 Task: For heading Arial black with underline.  font size for heading18,  'Change the font style of data to'Calibri.  and font size to 9,  Change the alignment of both headline & data to Align center.  In the sheet  Budget Spreadsheet Workbookbook
Action: Mouse moved to (1070, 139)
Screenshot: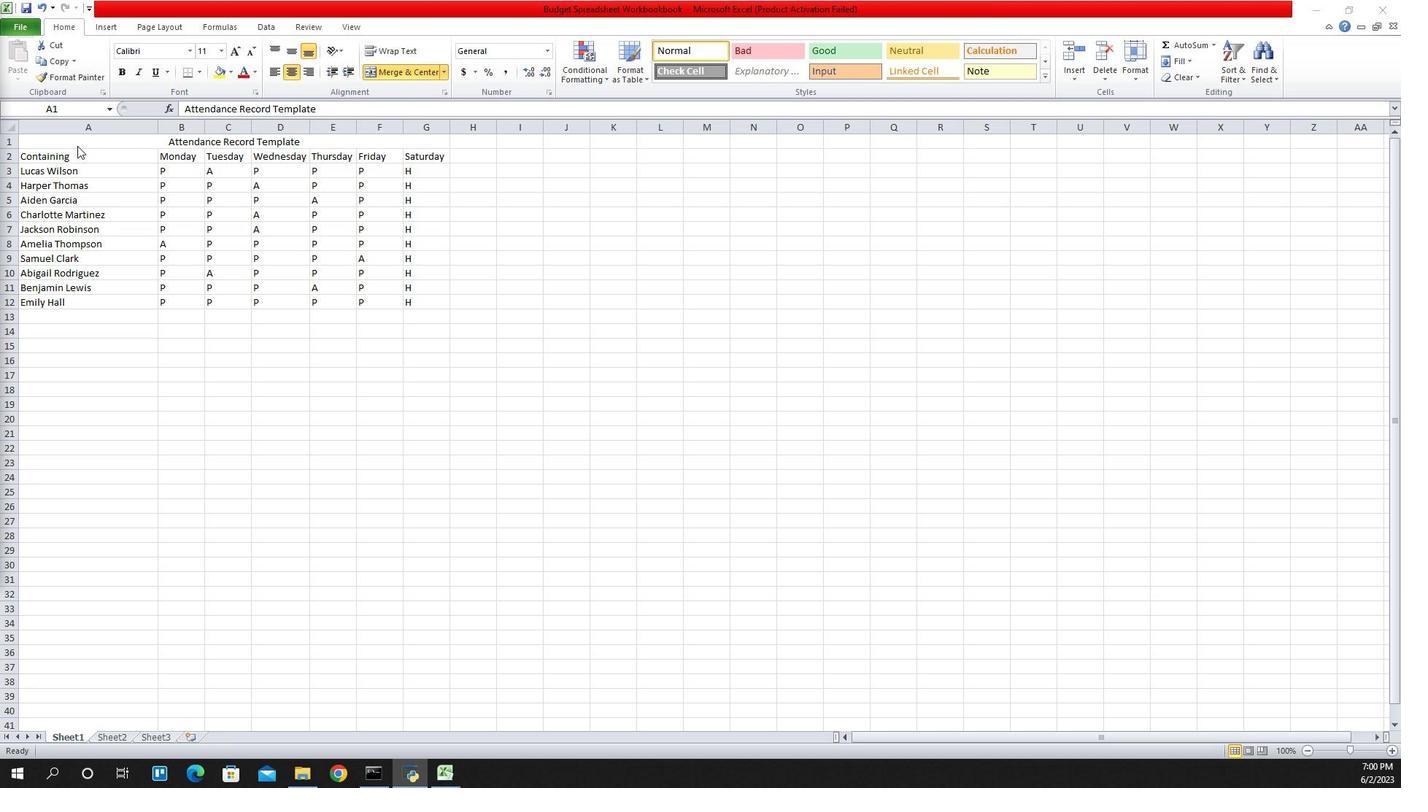 
Action: Mouse pressed left at (1070, 139)
Screenshot: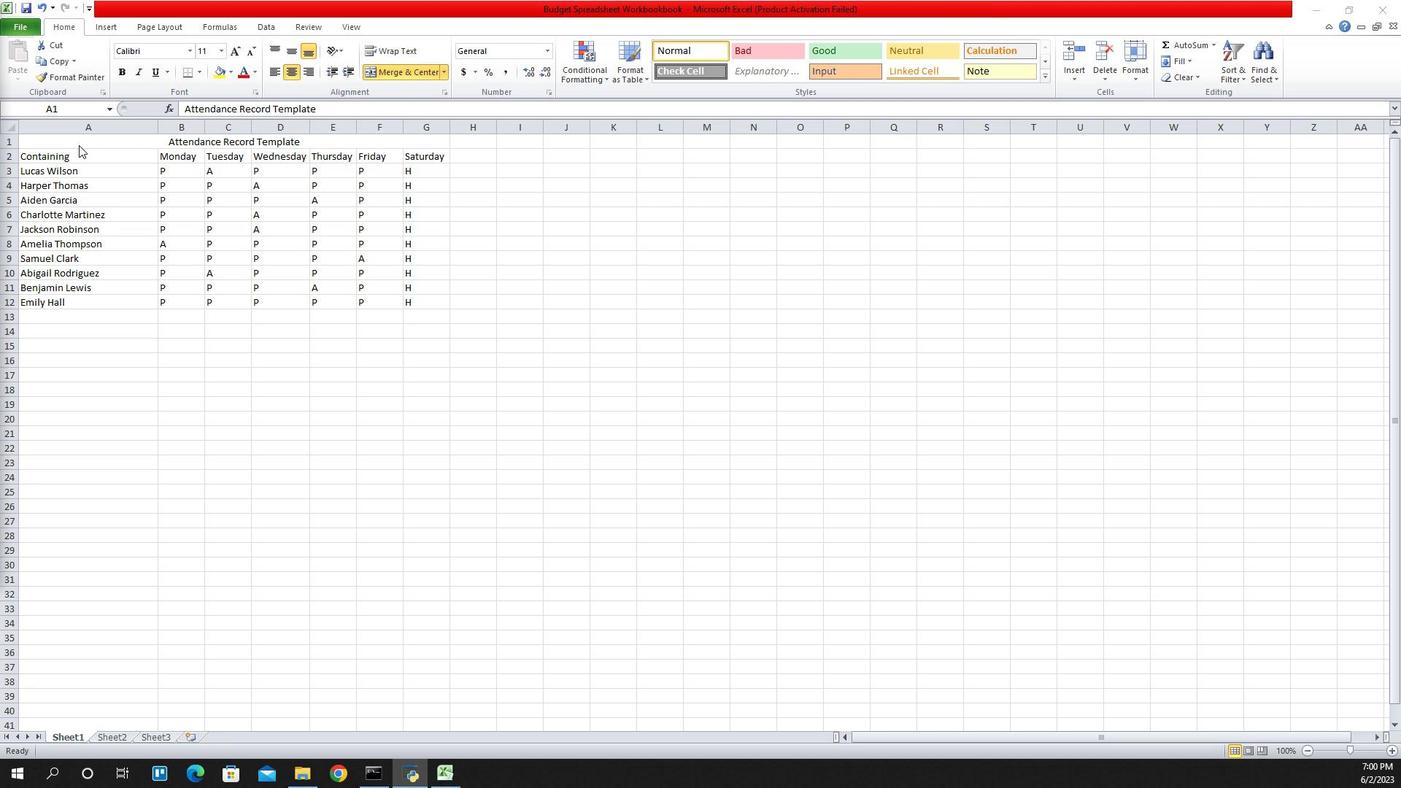 
Action: Mouse moved to (1182, 46)
Screenshot: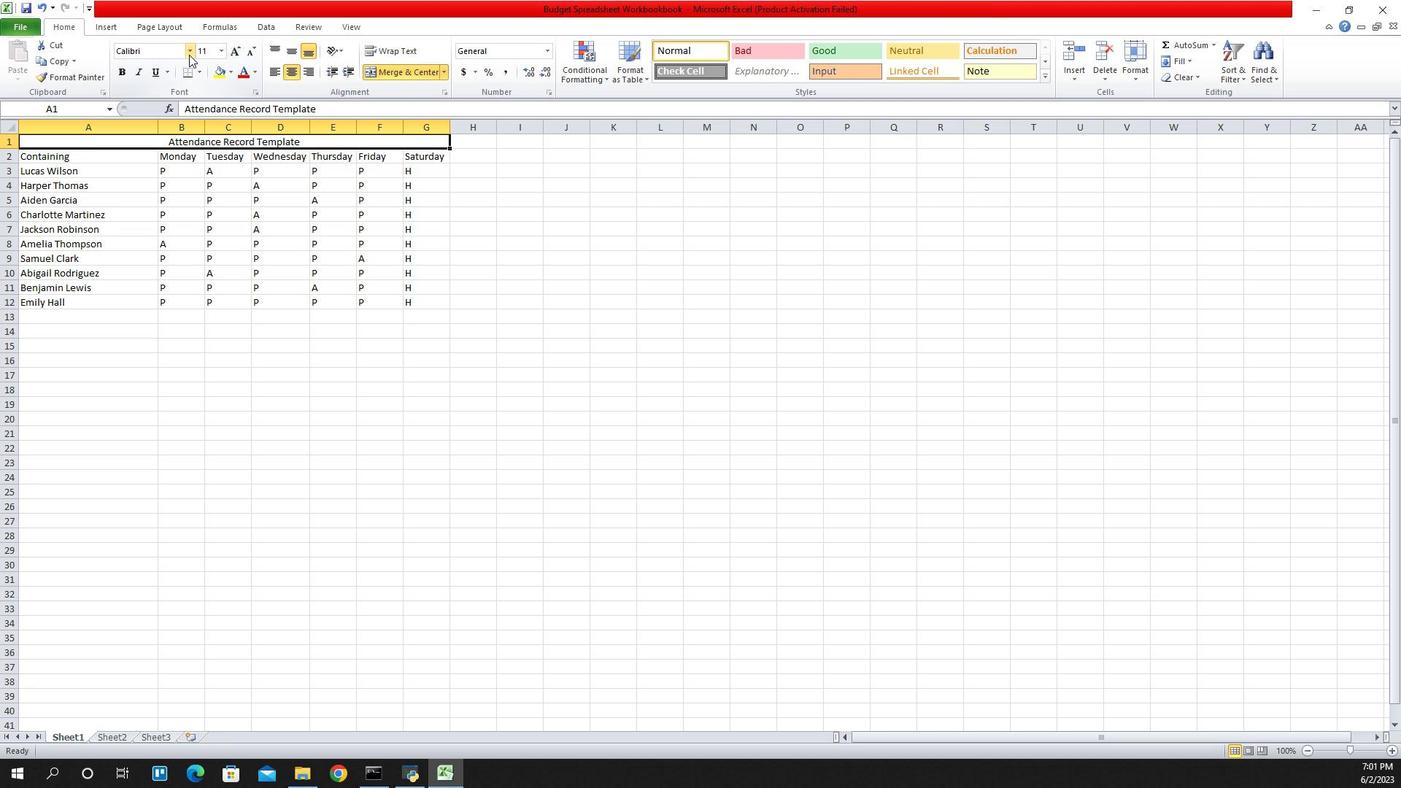 
Action: Mouse pressed left at (1182, 46)
Screenshot: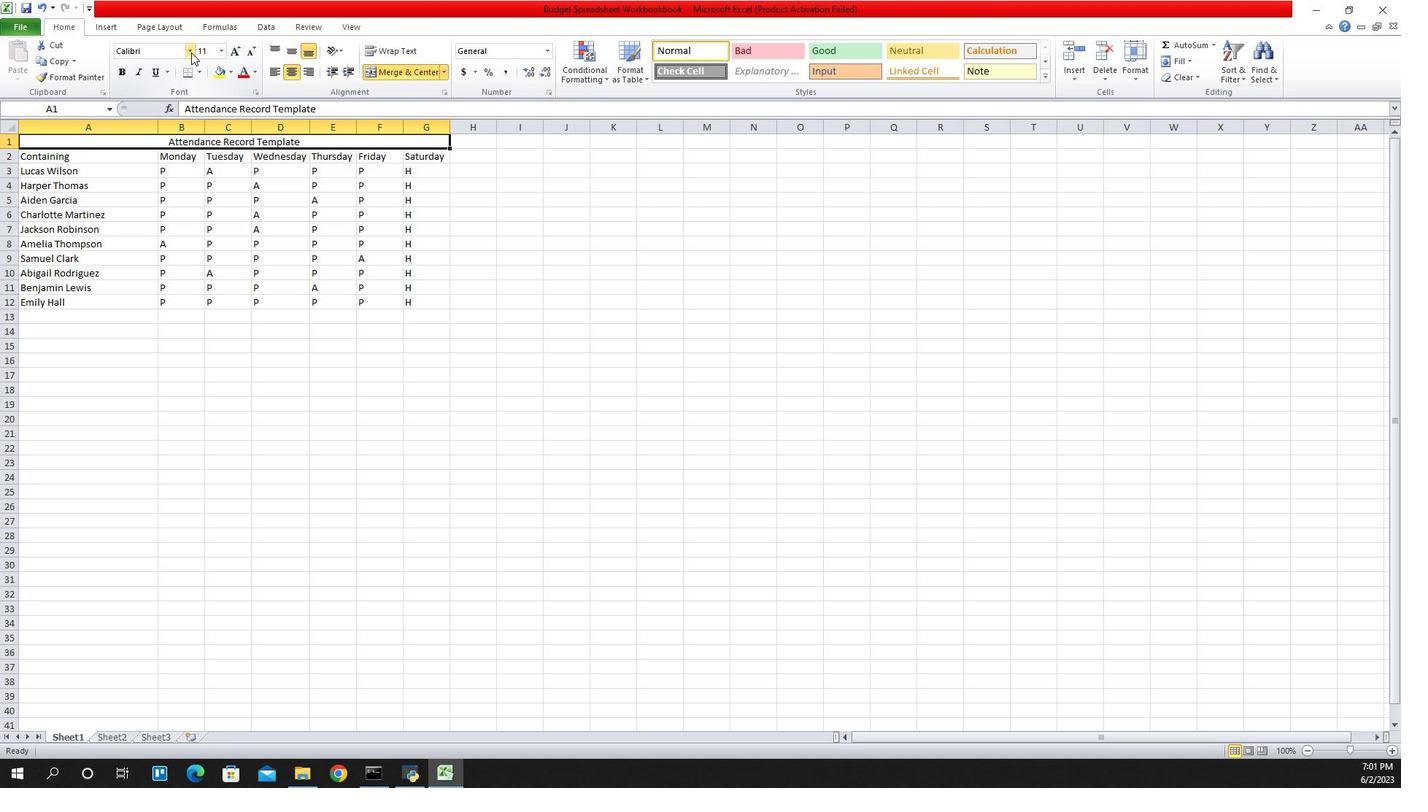 
Action: Mouse moved to (1154, 176)
Screenshot: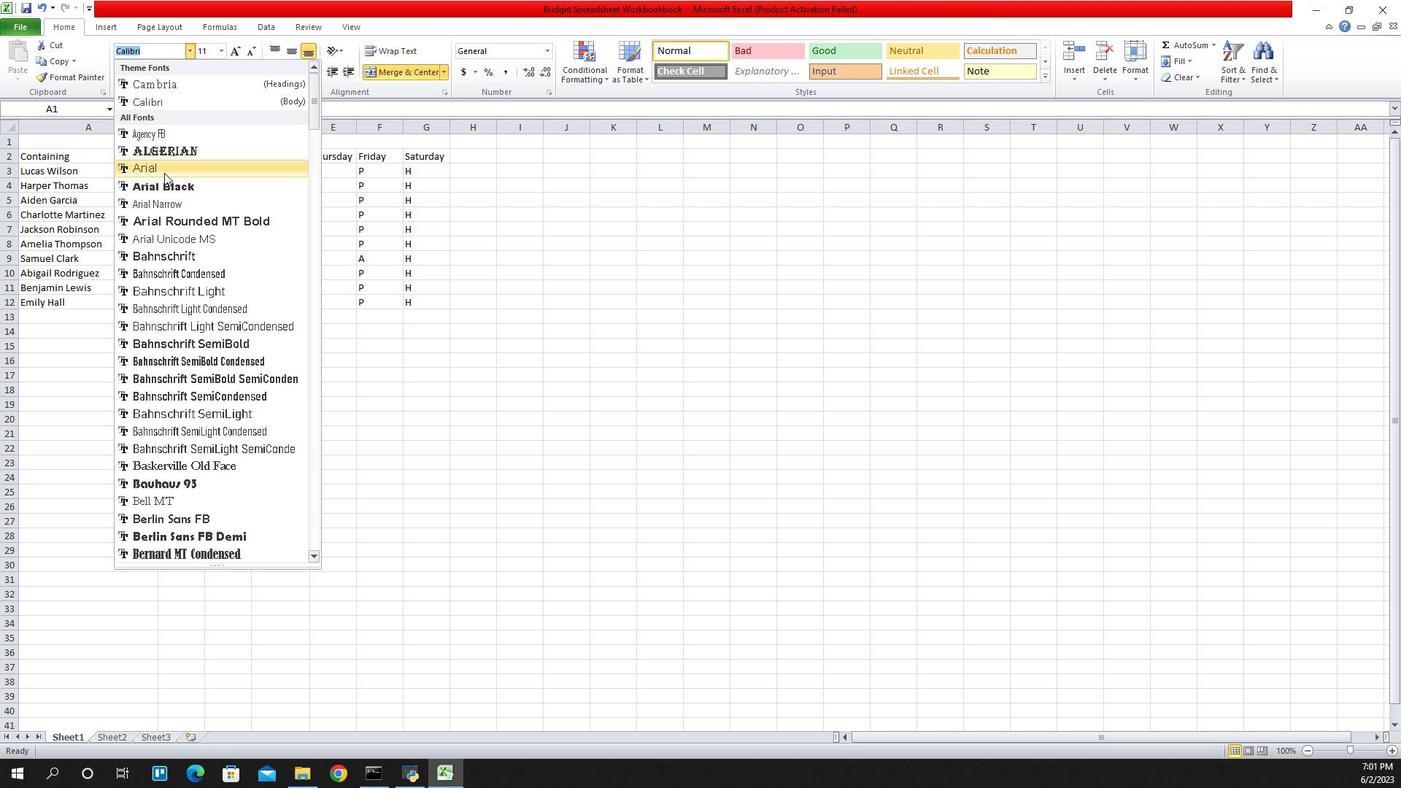 
Action: Mouse pressed left at (1154, 176)
Screenshot: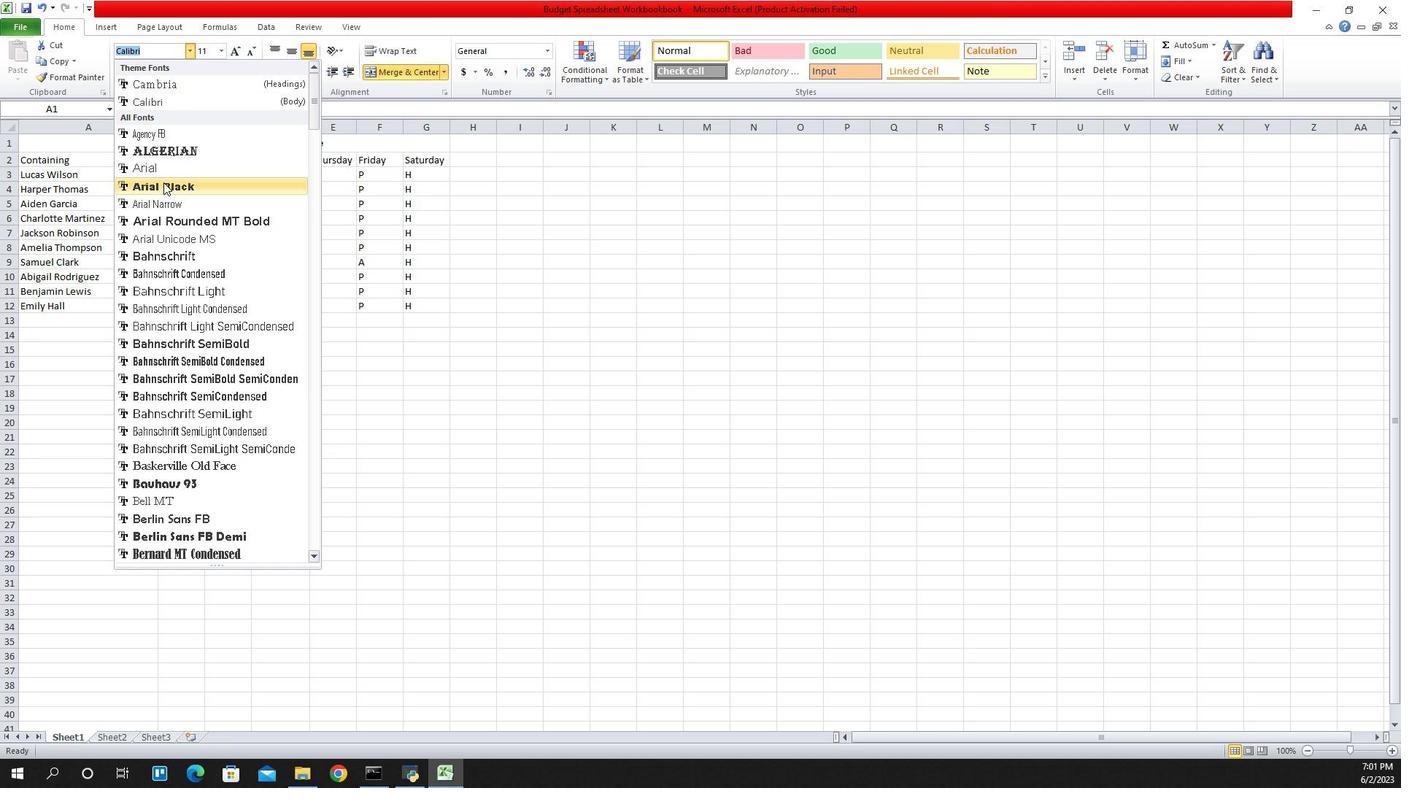 
Action: Key pressed ctrl+U
Screenshot: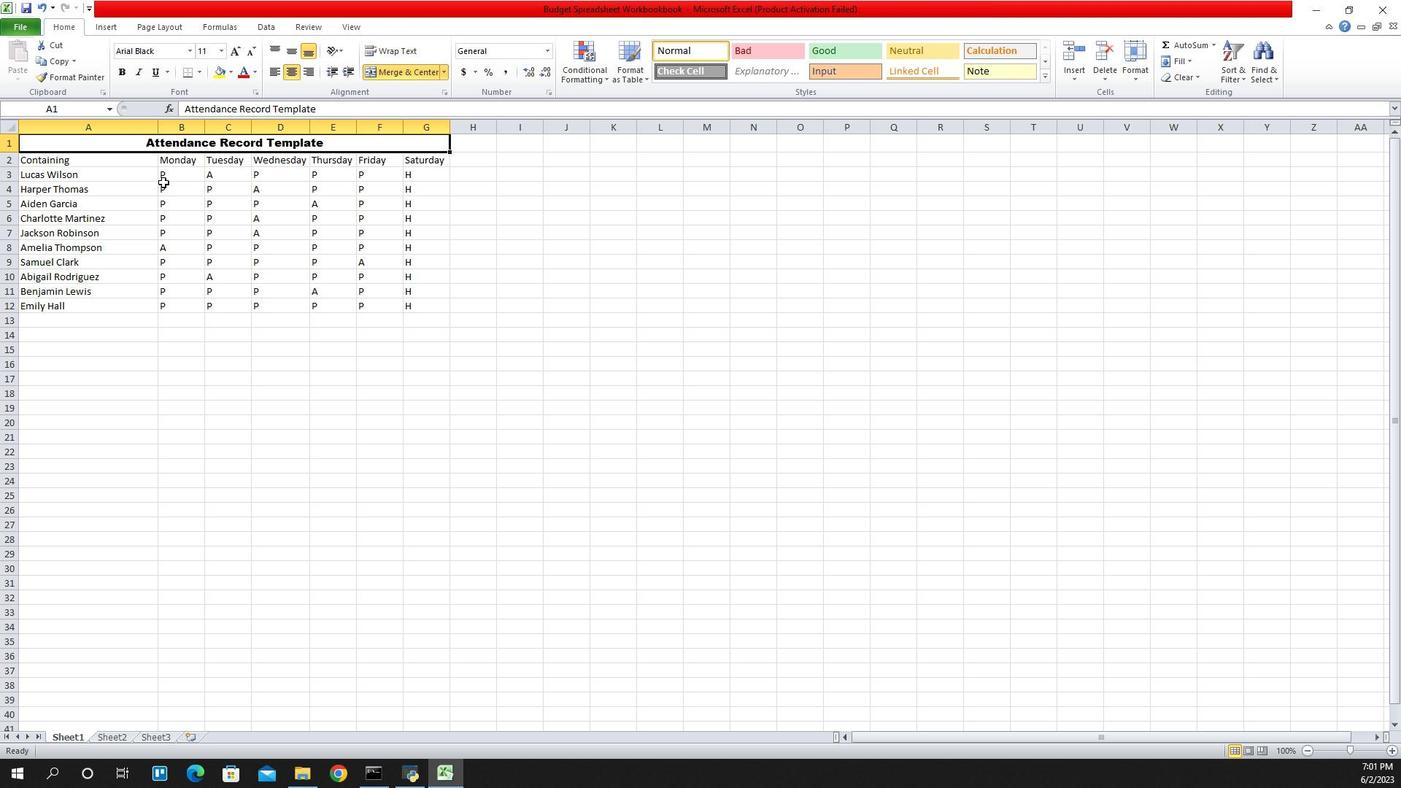 
Action: Mouse moved to (1217, 42)
Screenshot: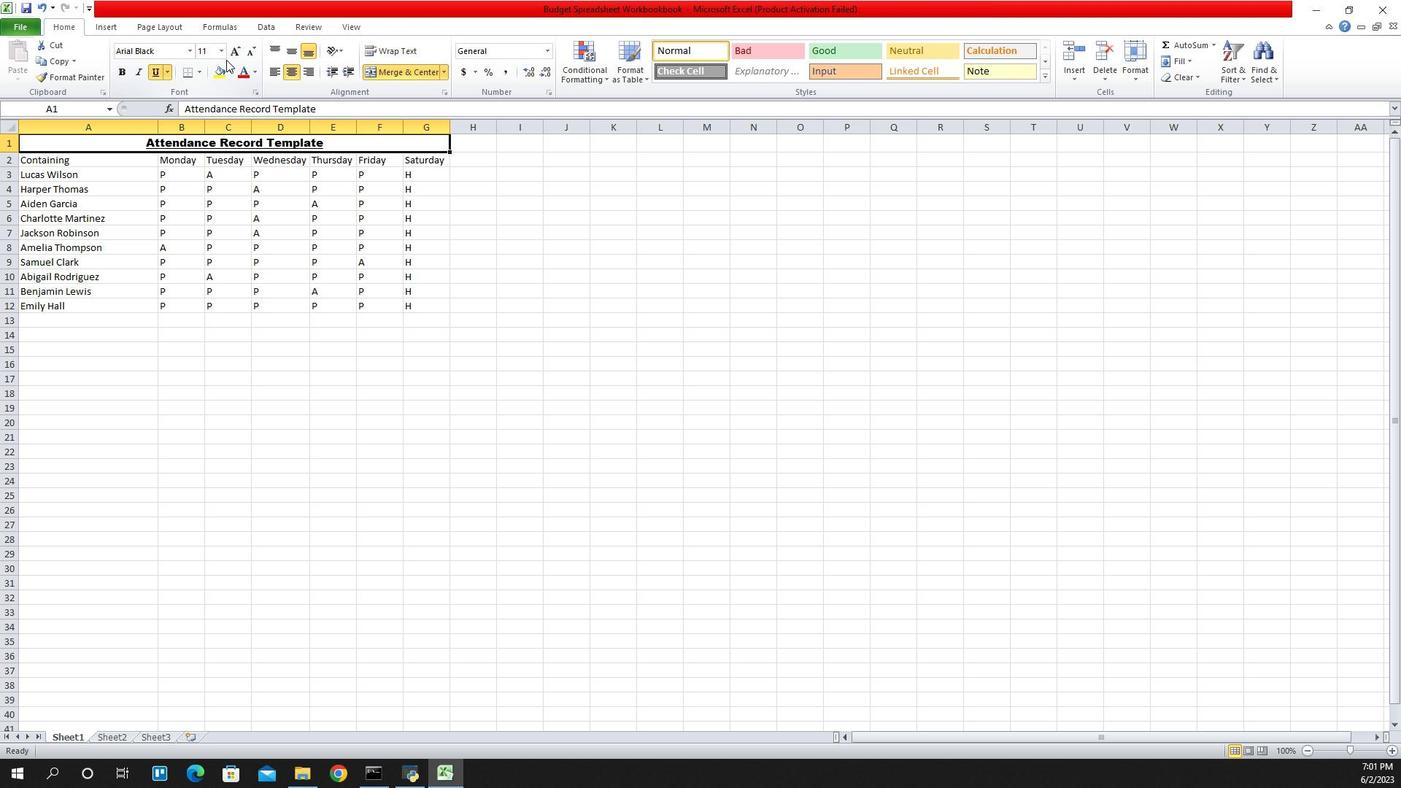 
Action: Mouse pressed left at (1217, 42)
Screenshot: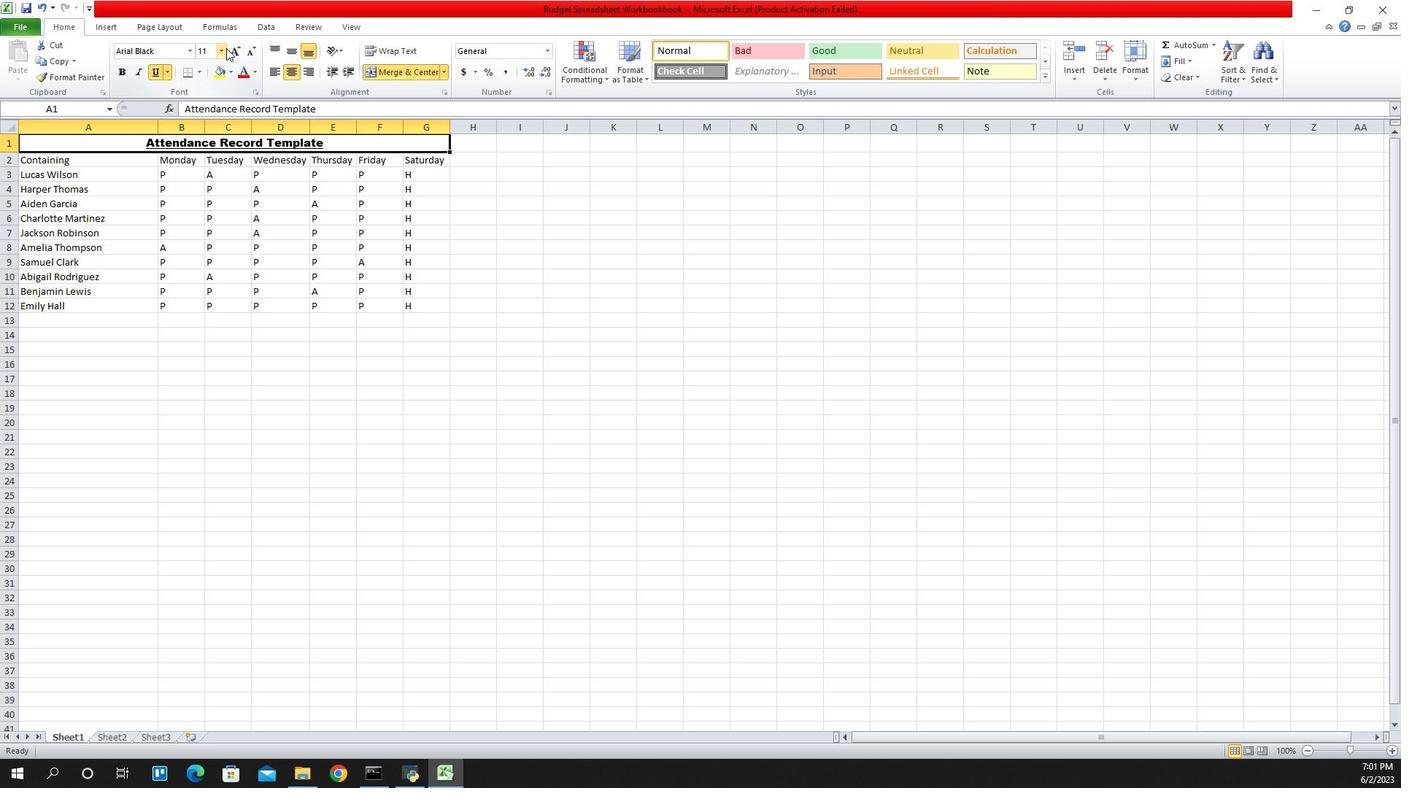 
Action: Mouse moved to (1197, 146)
Screenshot: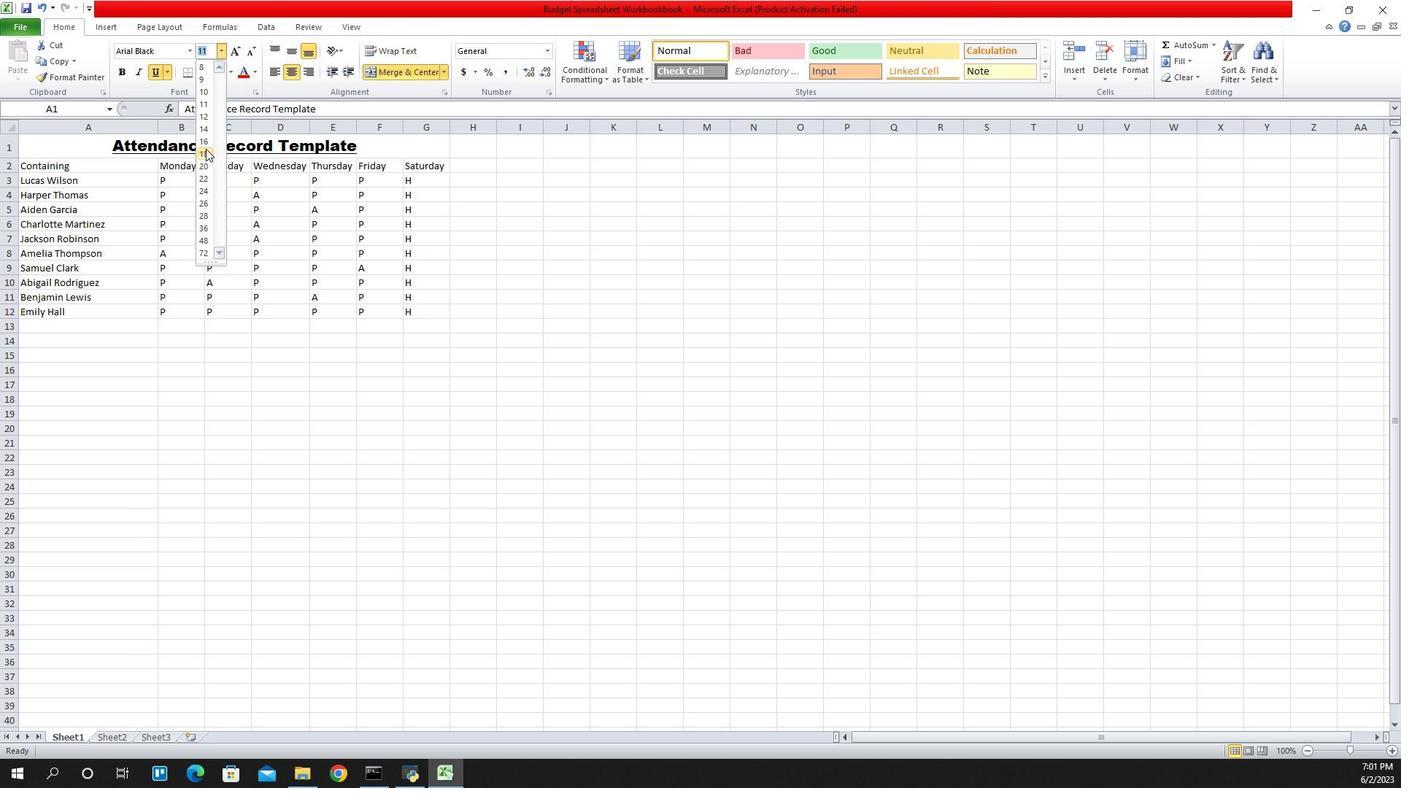 
Action: Mouse pressed left at (1197, 146)
Screenshot: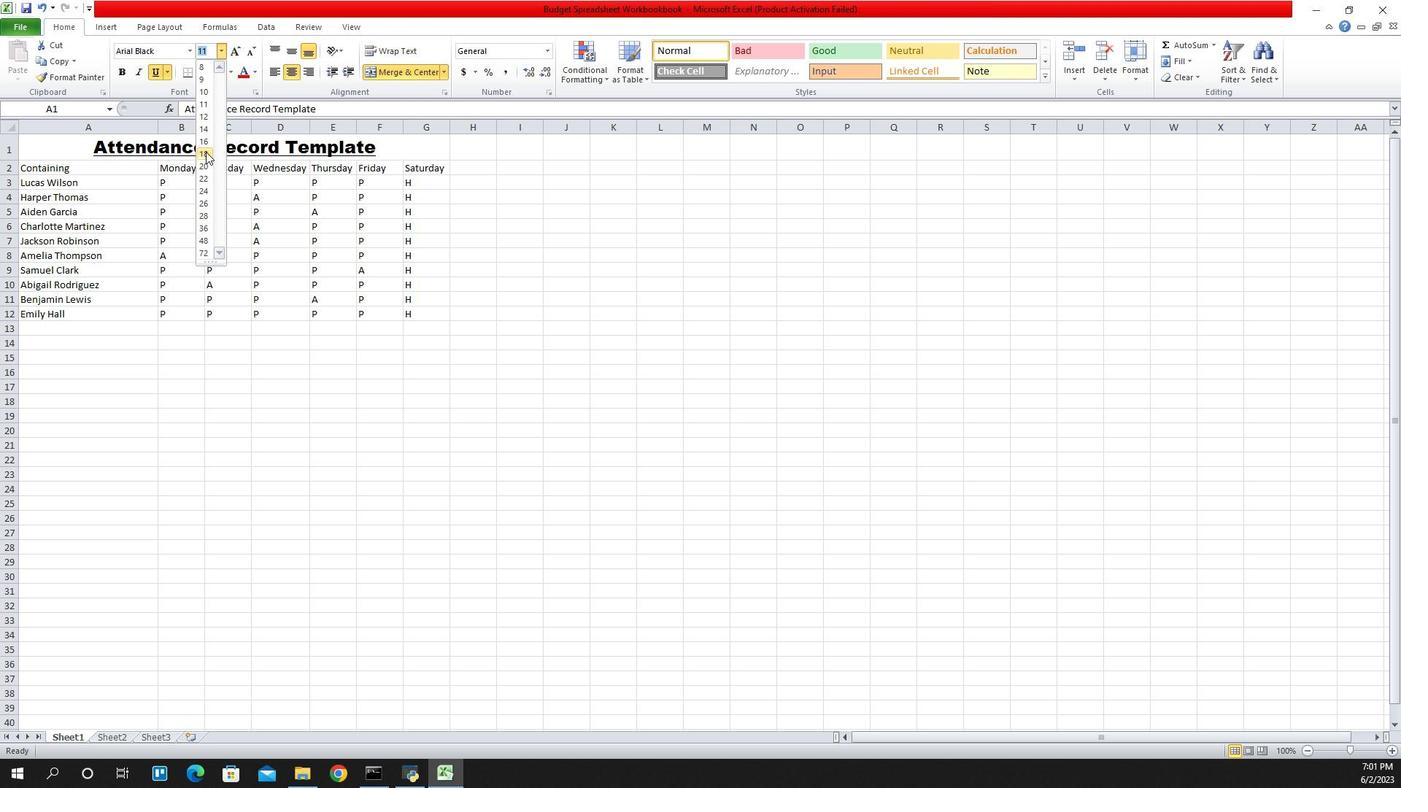 
Action: Mouse moved to (1045, 162)
Screenshot: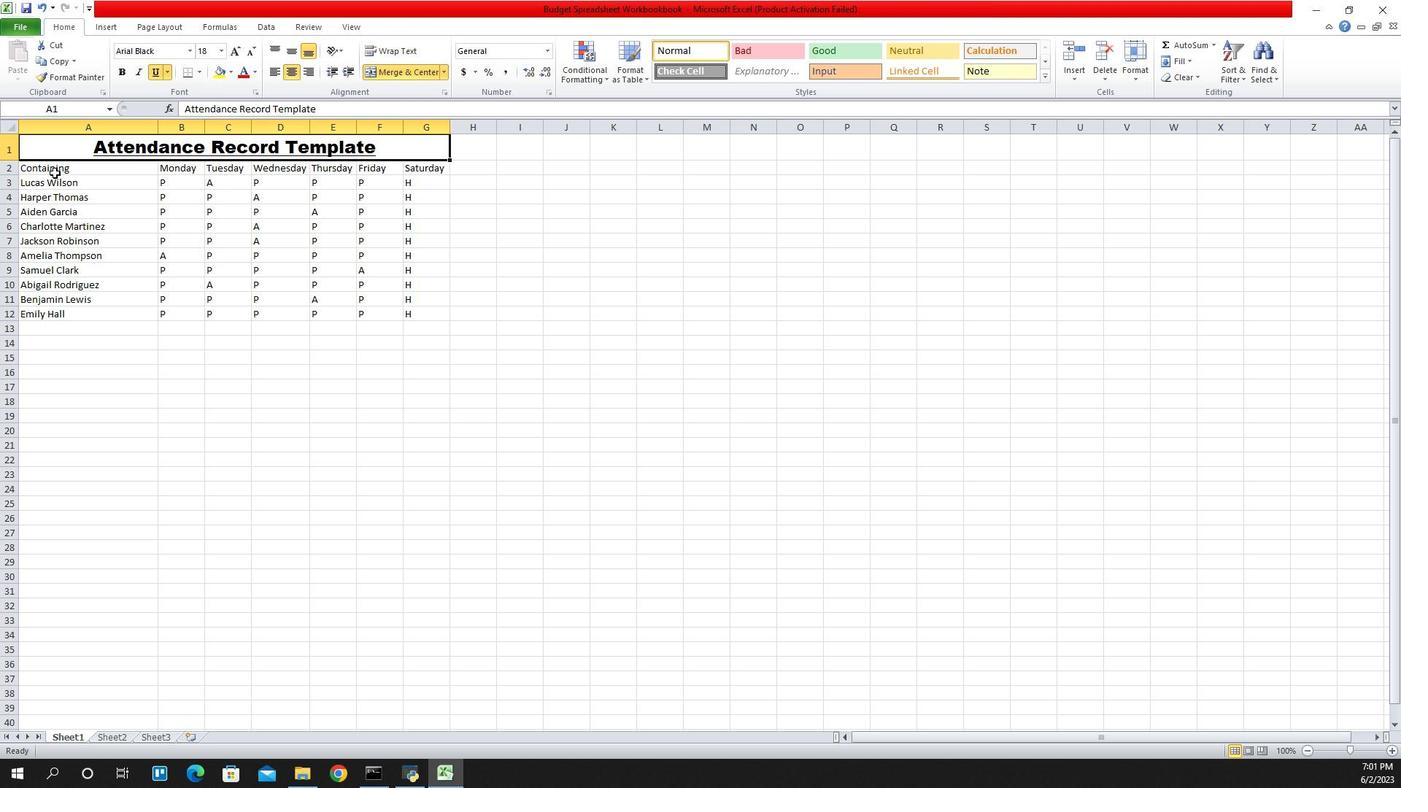 
Action: Mouse pressed left at (1045, 162)
Screenshot: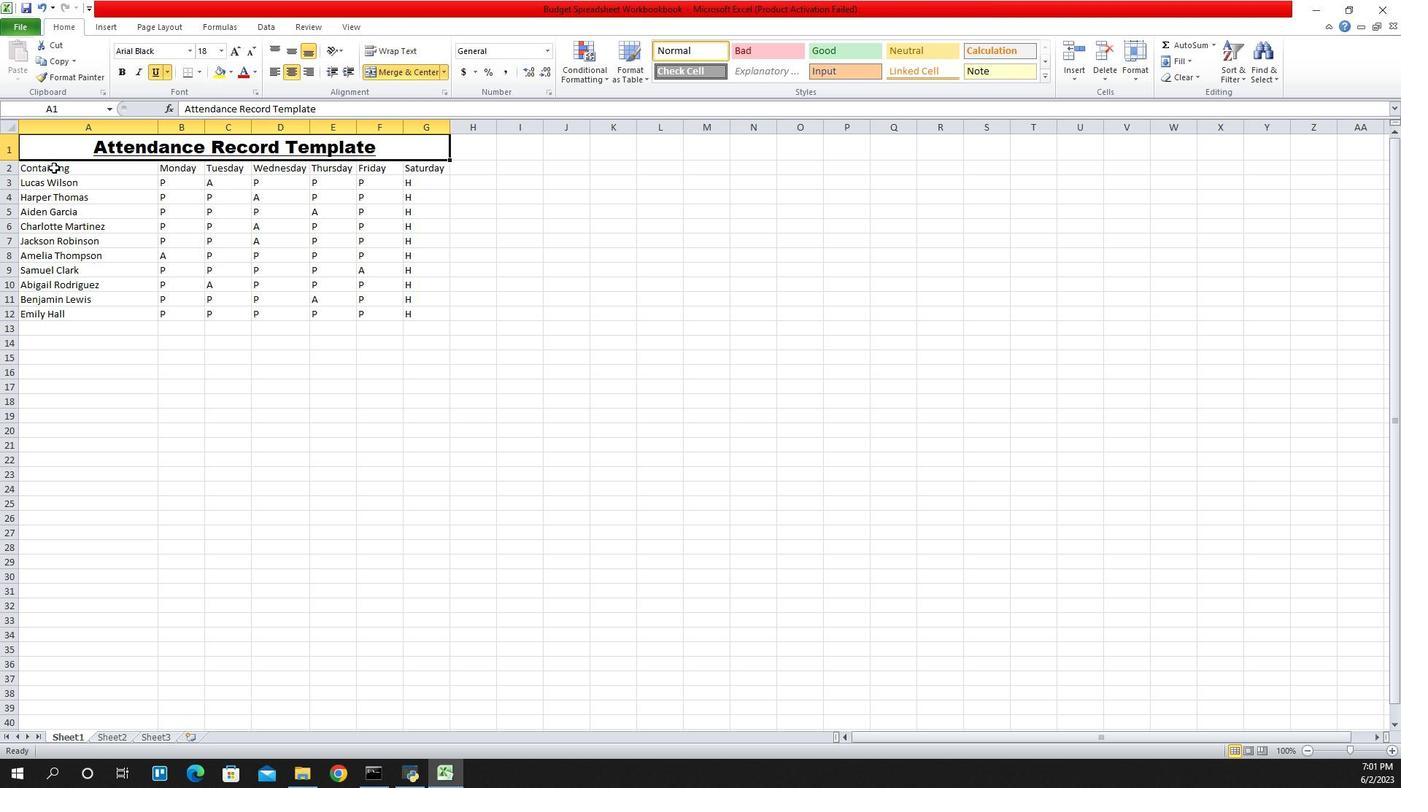 
Action: Mouse moved to (1158, 300)
Screenshot: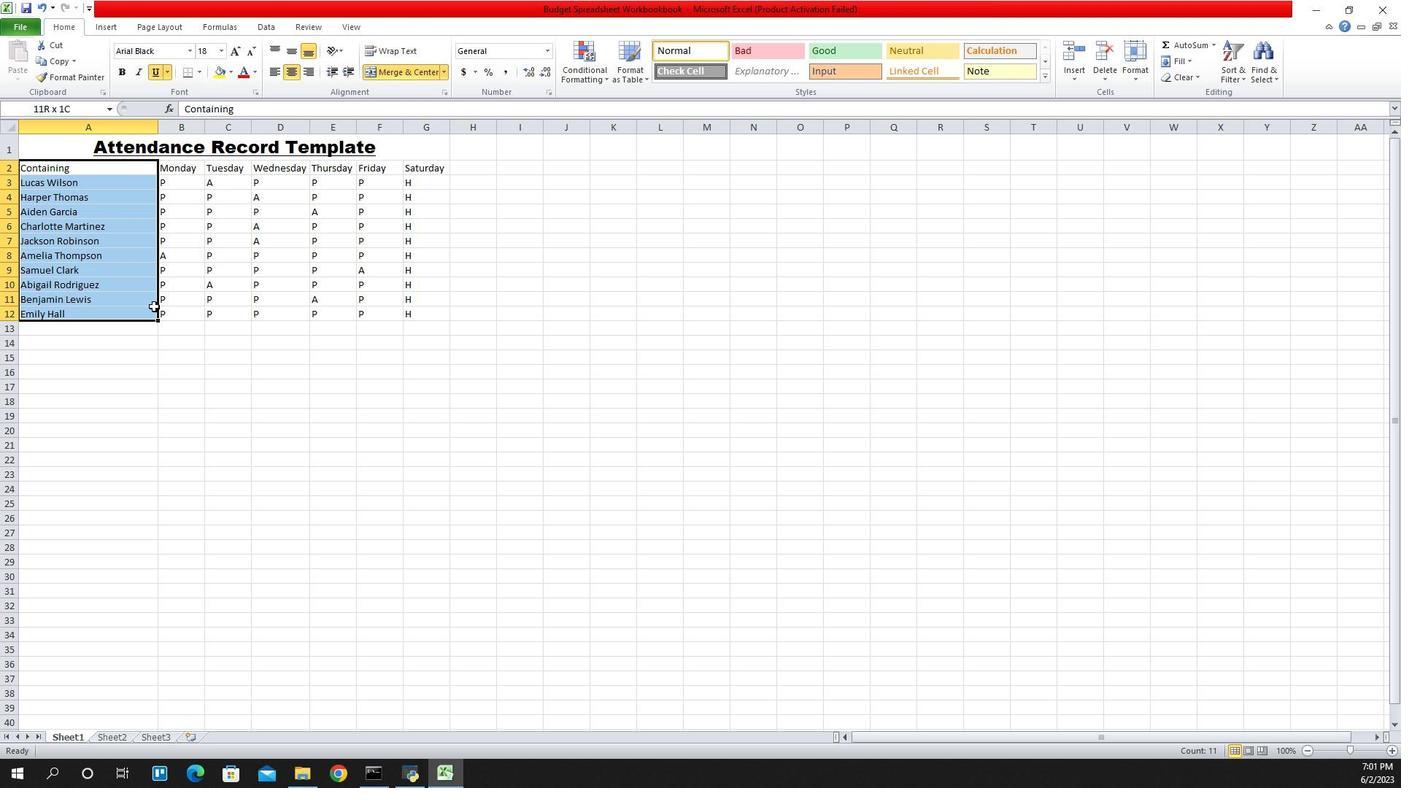 
Action: Mouse pressed left at (1158, 300)
Screenshot: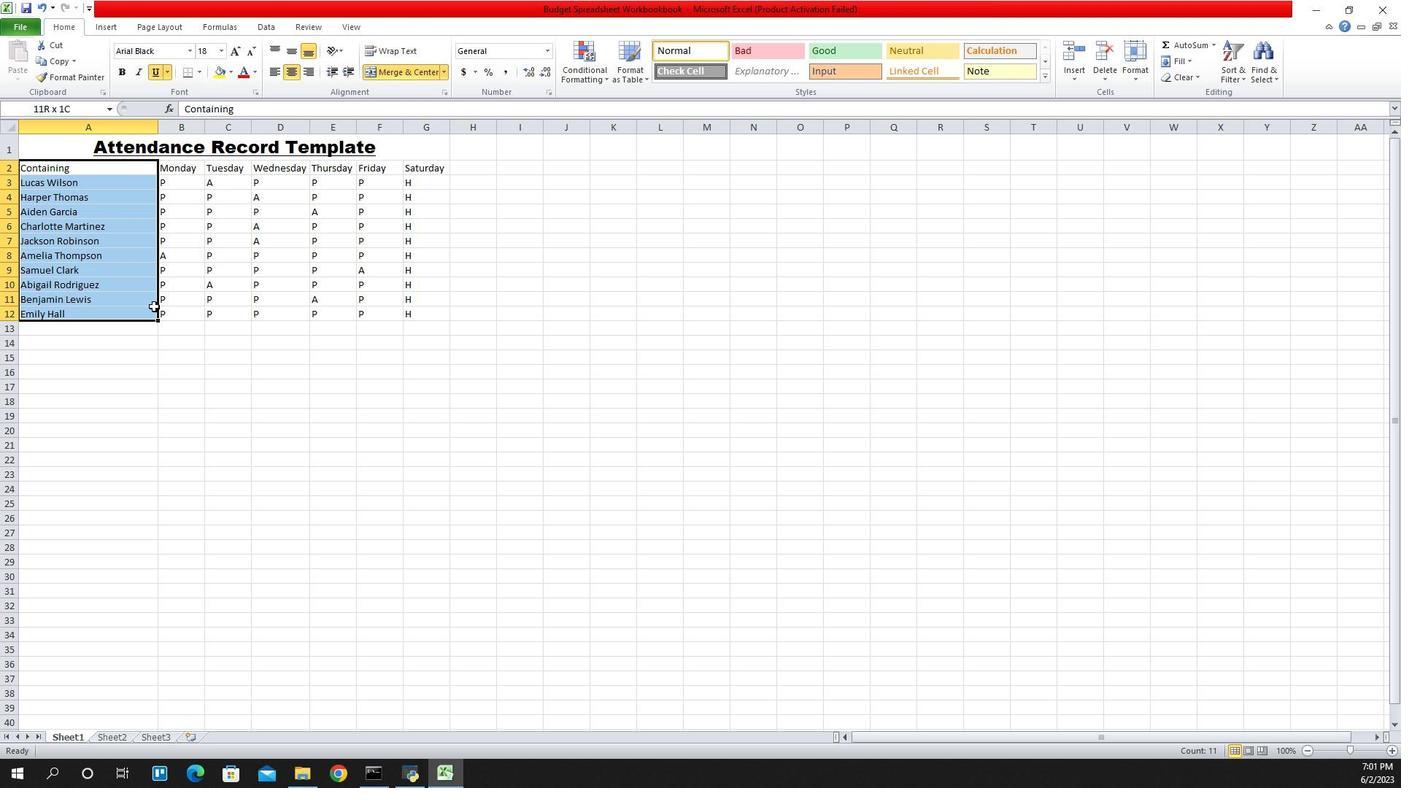 
Action: Mouse moved to (1246, 308)
Screenshot: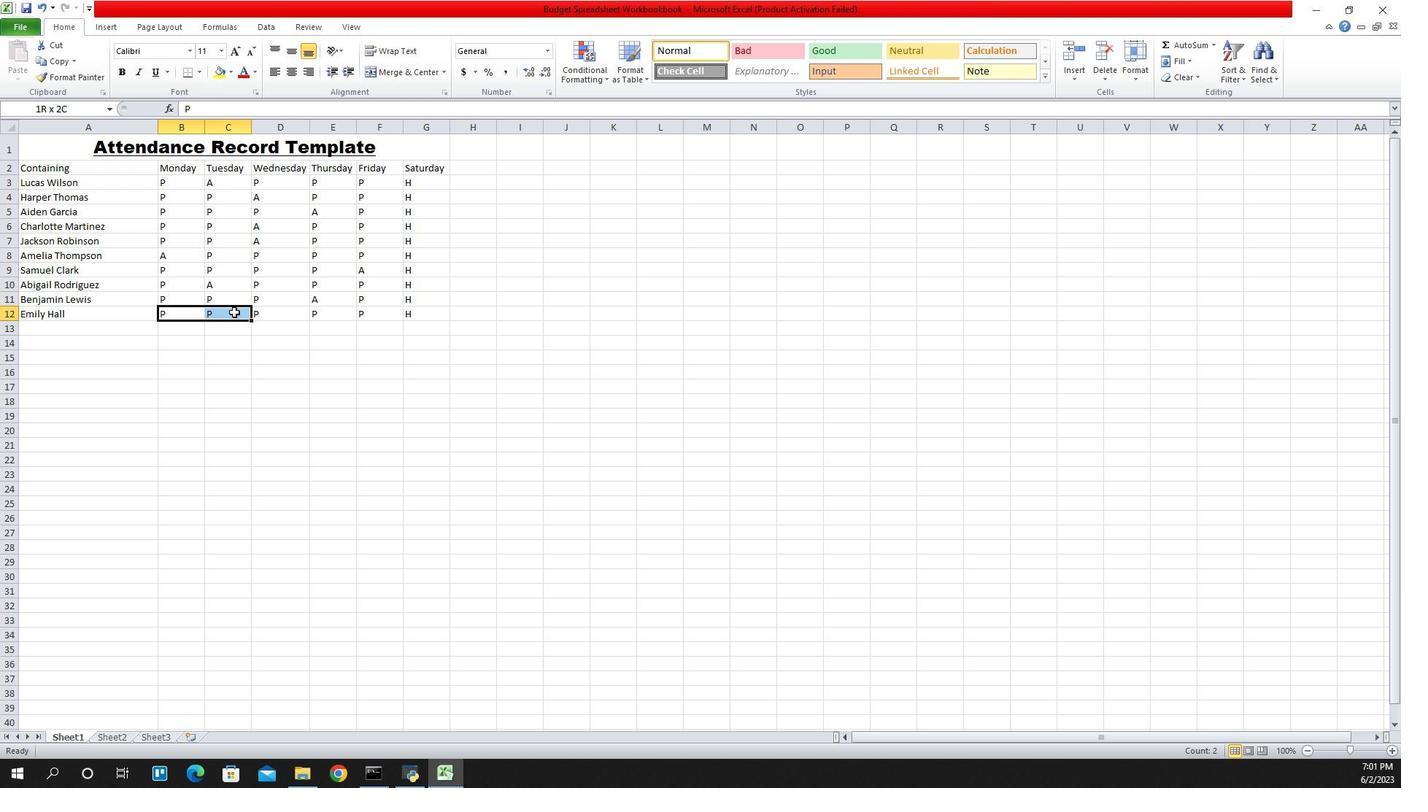 
Action: Mouse pressed left at (1246, 308)
Screenshot: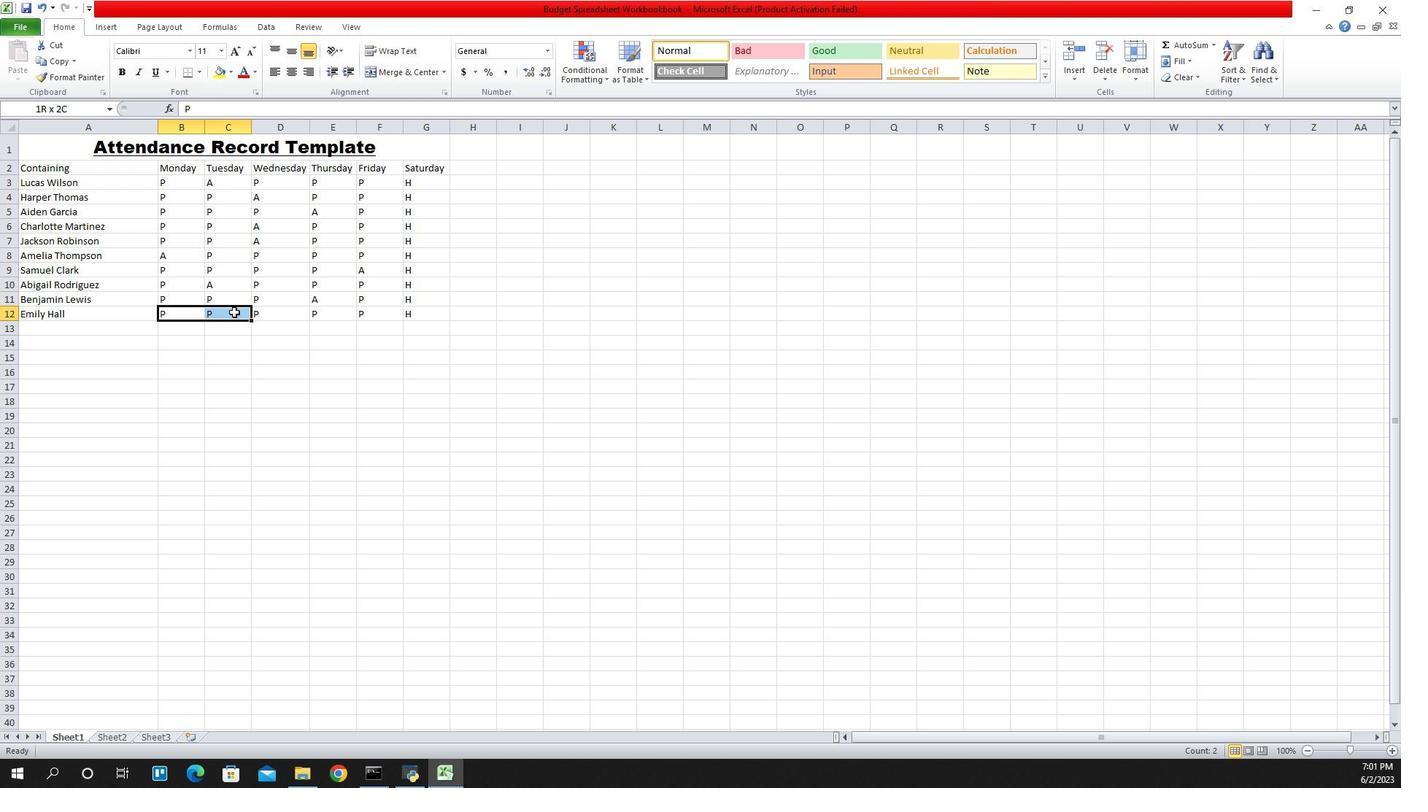
Action: Mouse moved to (1051, 162)
Screenshot: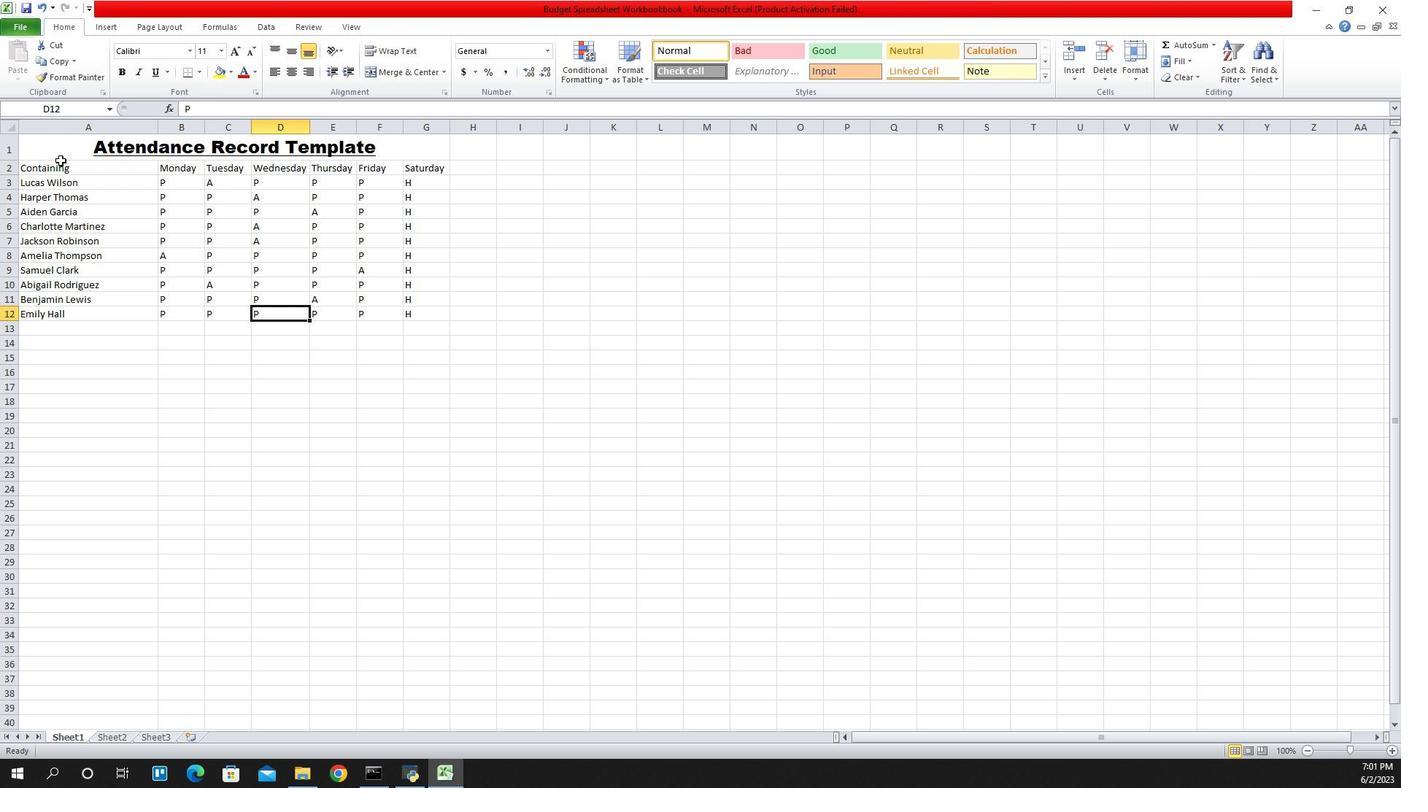 
Action: Mouse pressed left at (1051, 162)
Screenshot: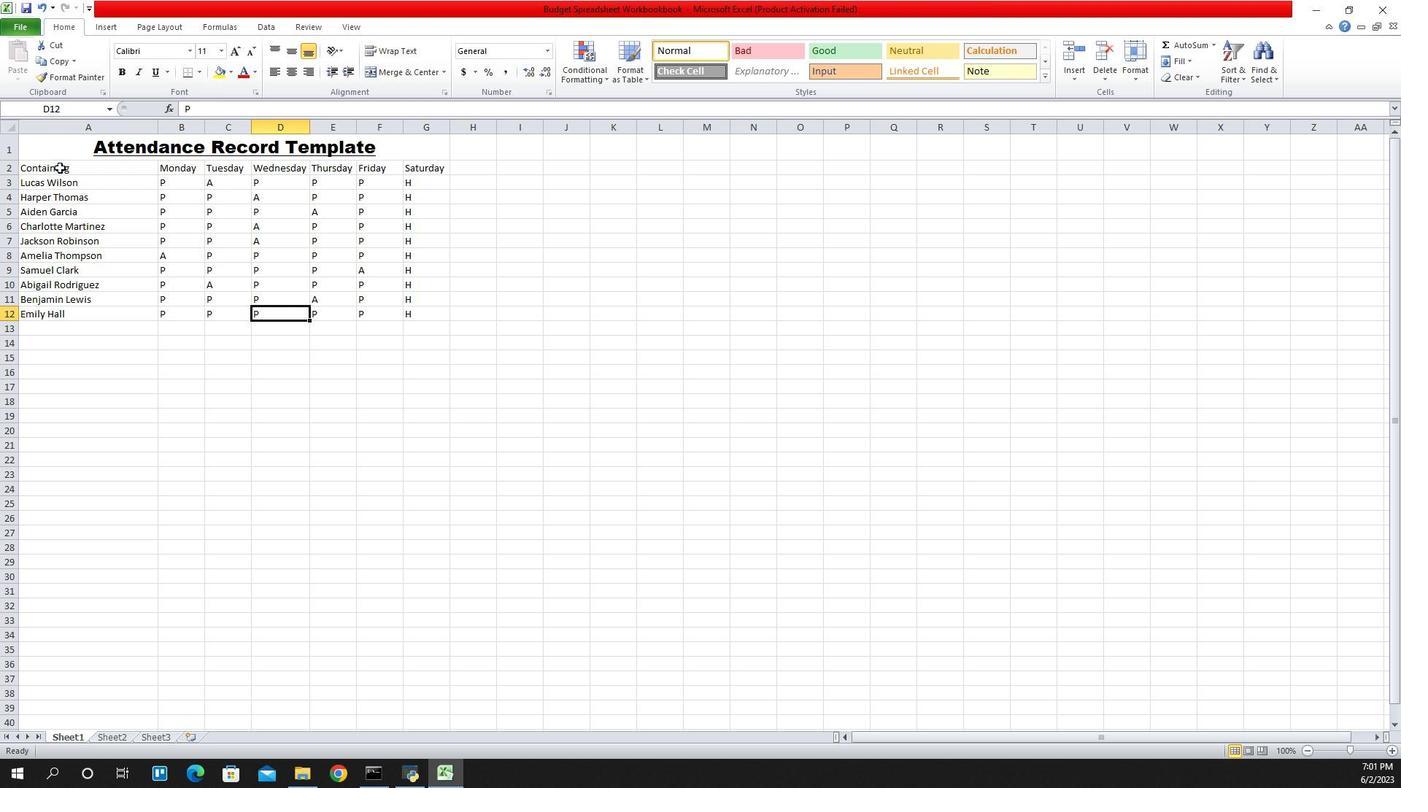 
Action: Mouse moved to (1181, 43)
Screenshot: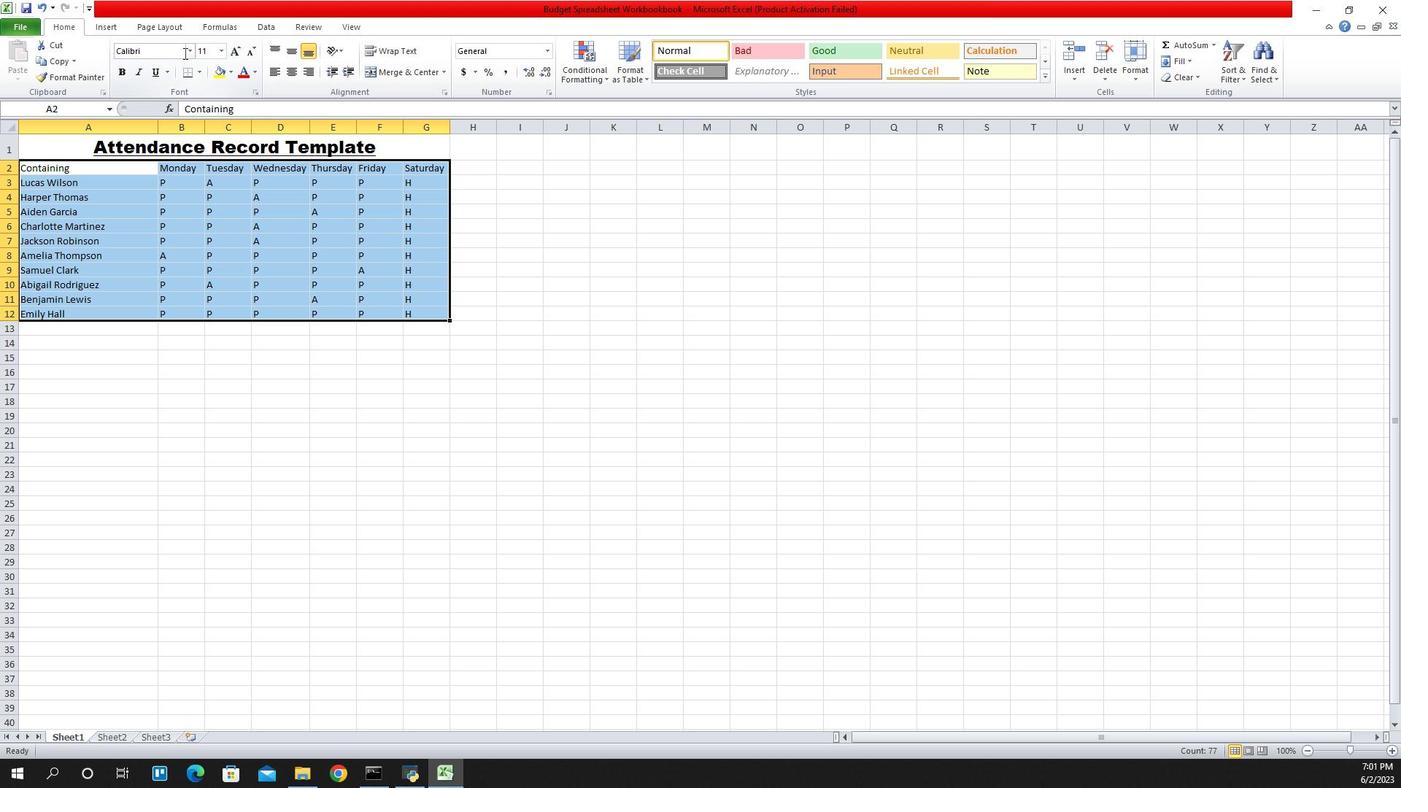 
Action: Mouse pressed left at (1181, 43)
Screenshot: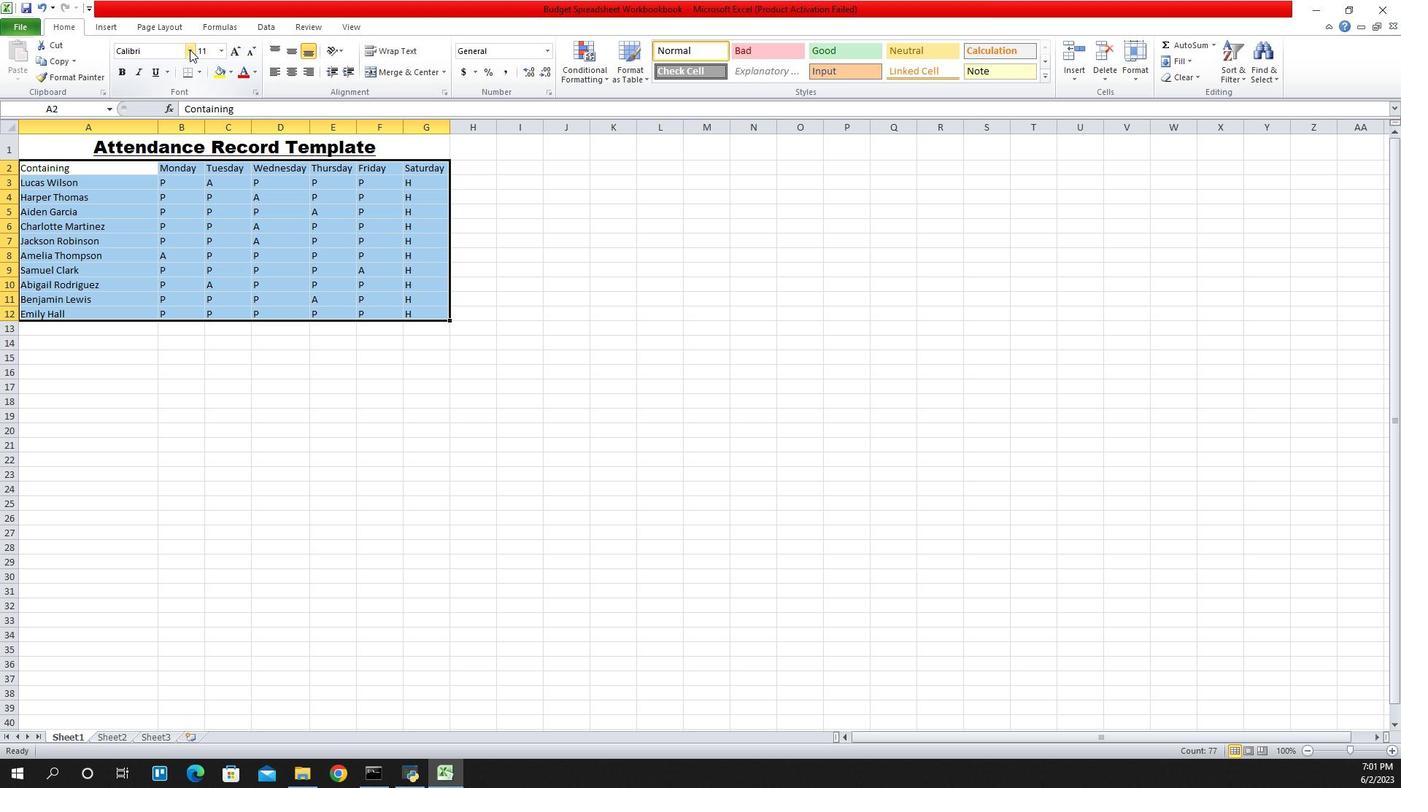 
Action: Mouse moved to (1159, 96)
Screenshot: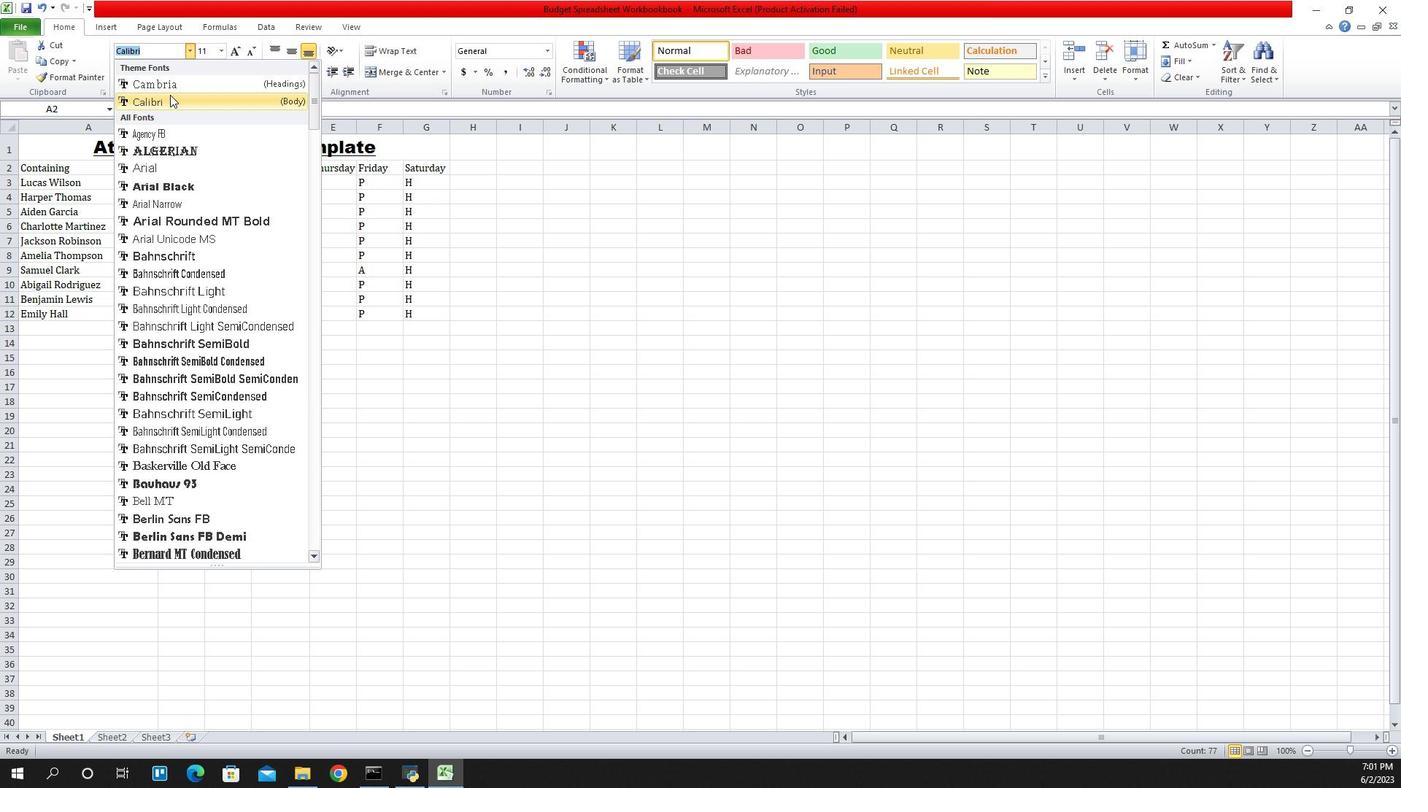 
Action: Mouse pressed left at (1159, 96)
Screenshot: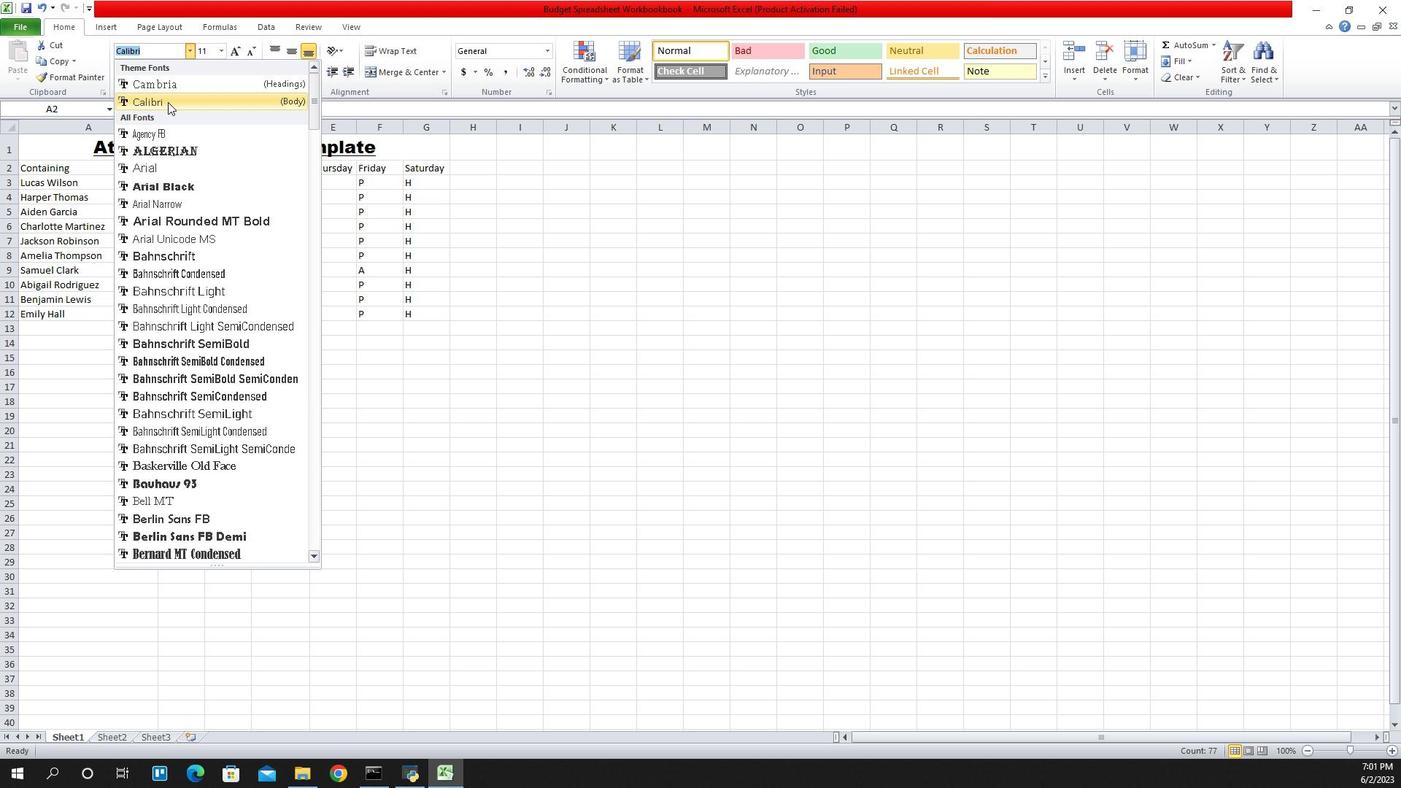 
Action: Mouse moved to (1211, 43)
Screenshot: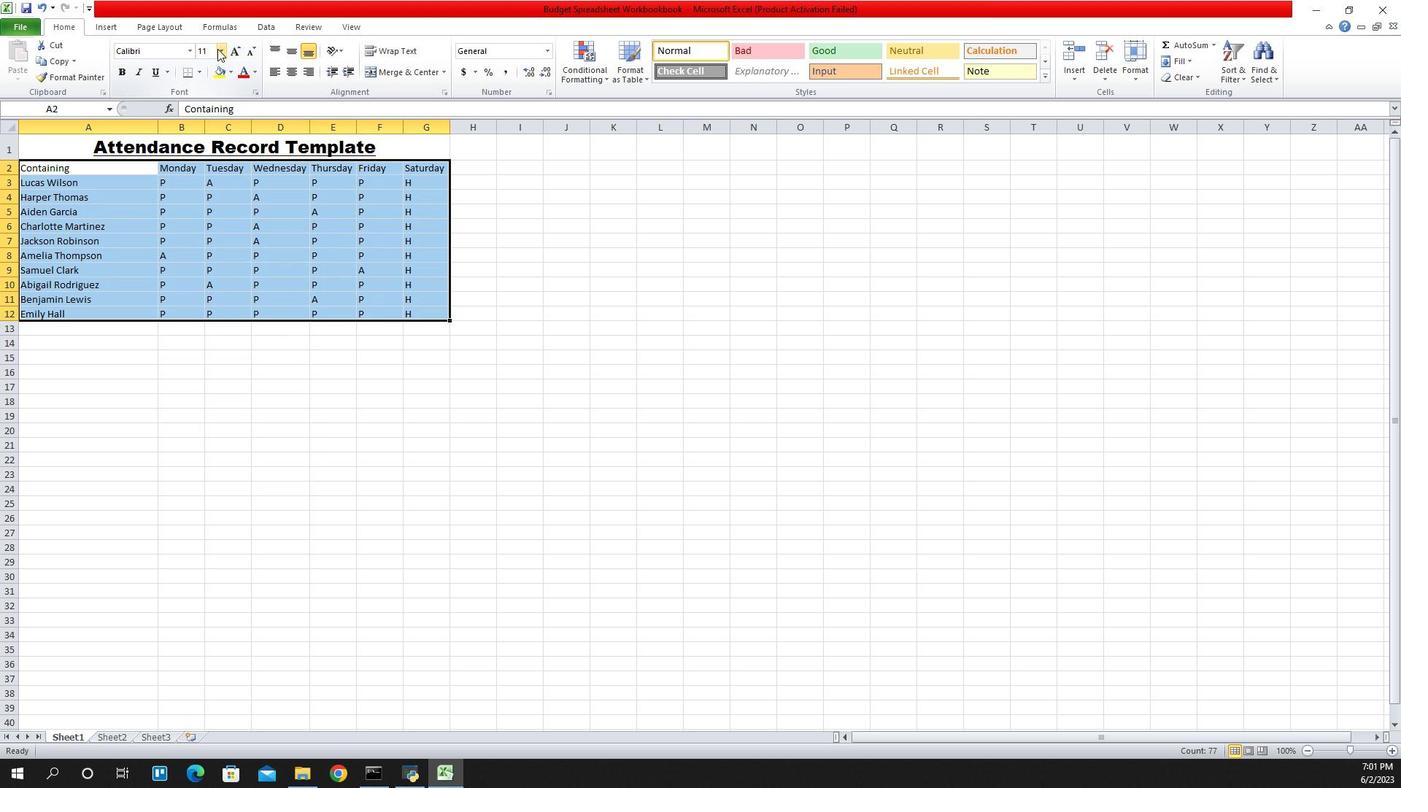 
Action: Mouse pressed left at (1211, 43)
Screenshot: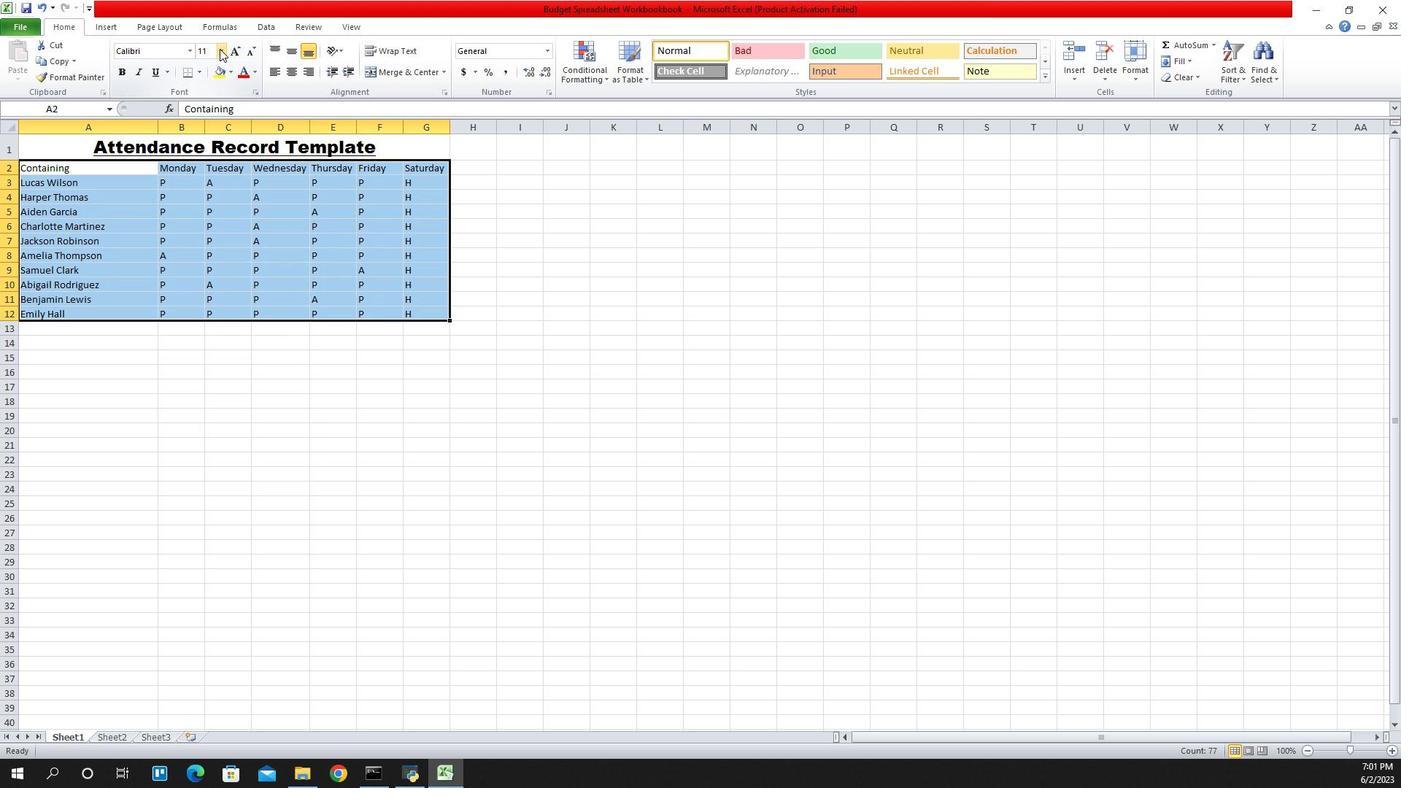 
Action: Mouse moved to (1200, 71)
Screenshot: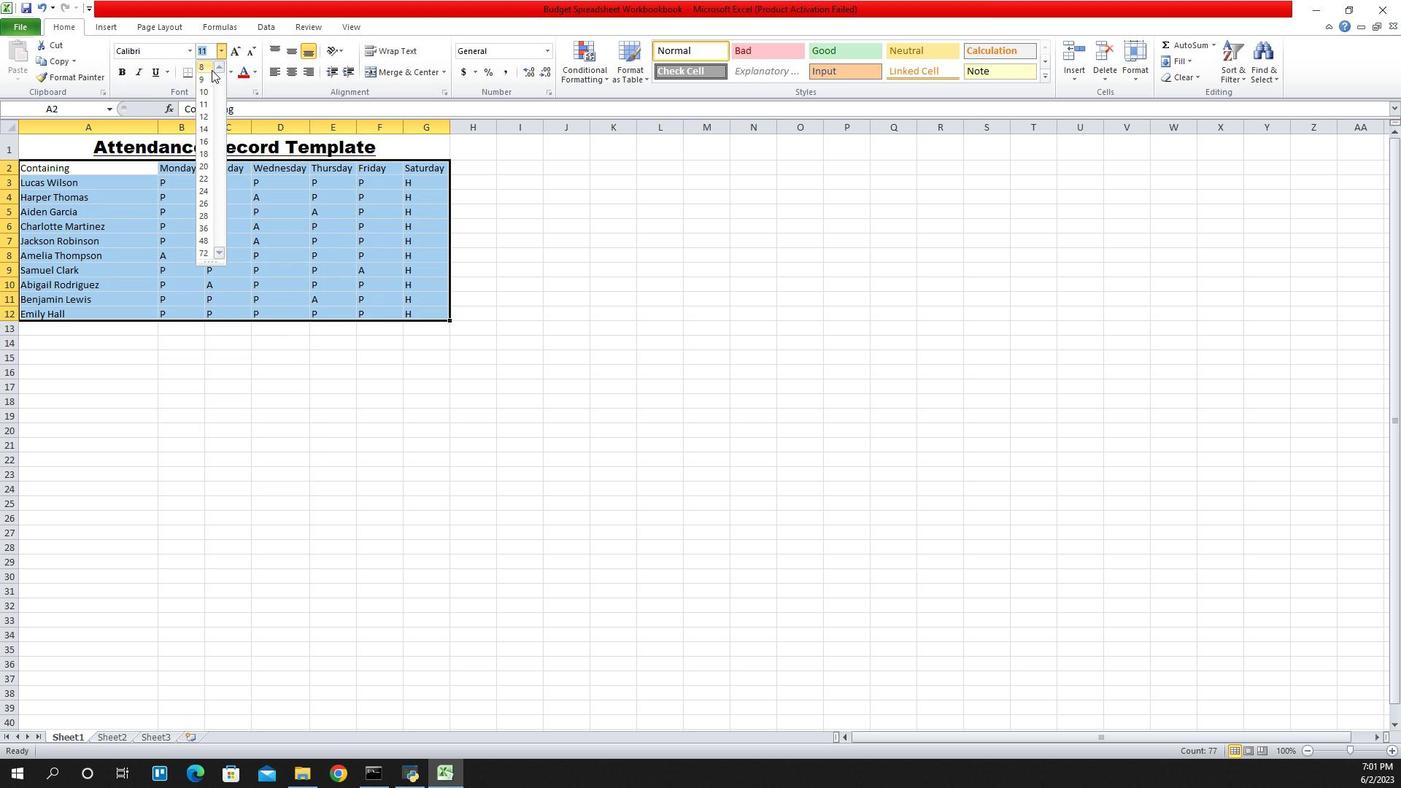 
Action: Mouse pressed left at (1200, 71)
Screenshot: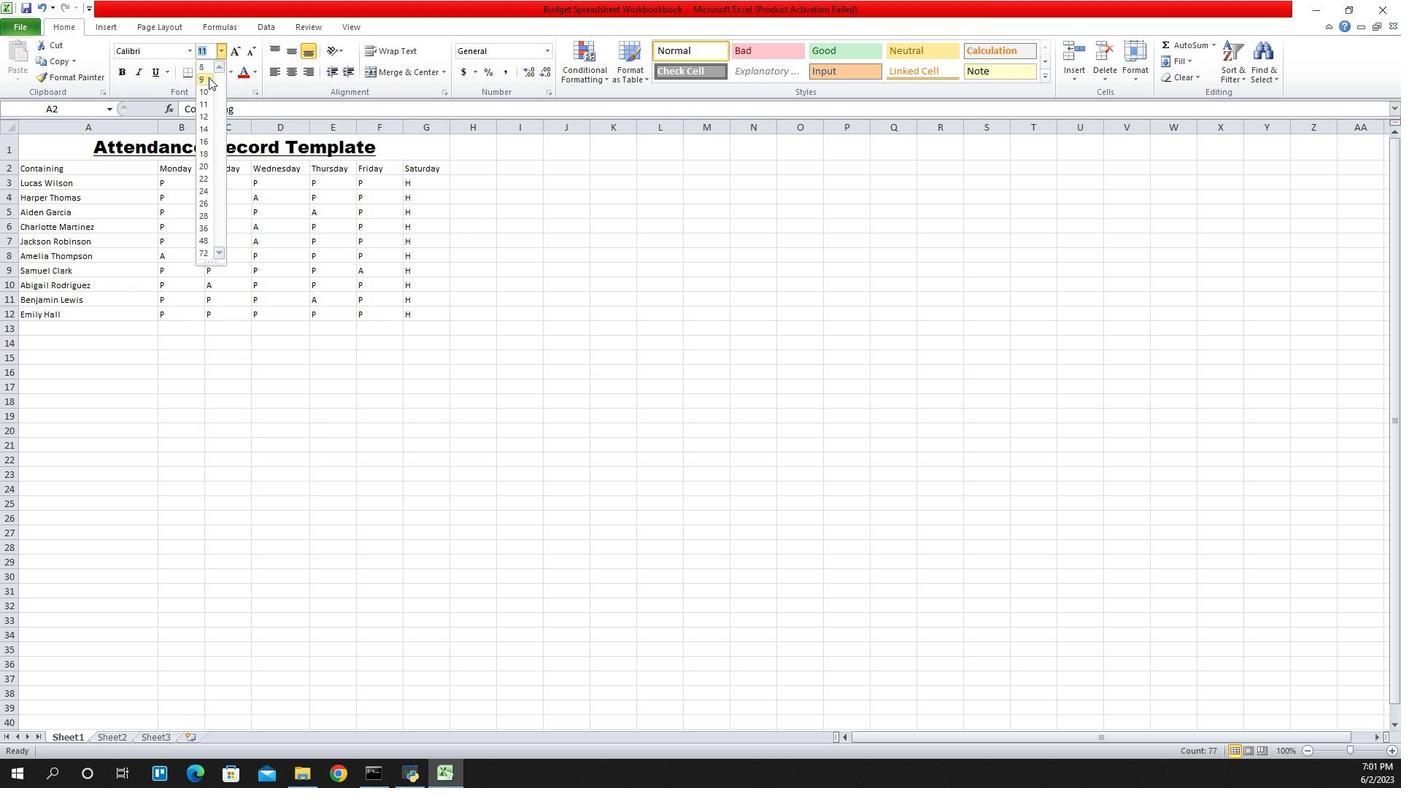 
Action: Mouse moved to (1081, 366)
Screenshot: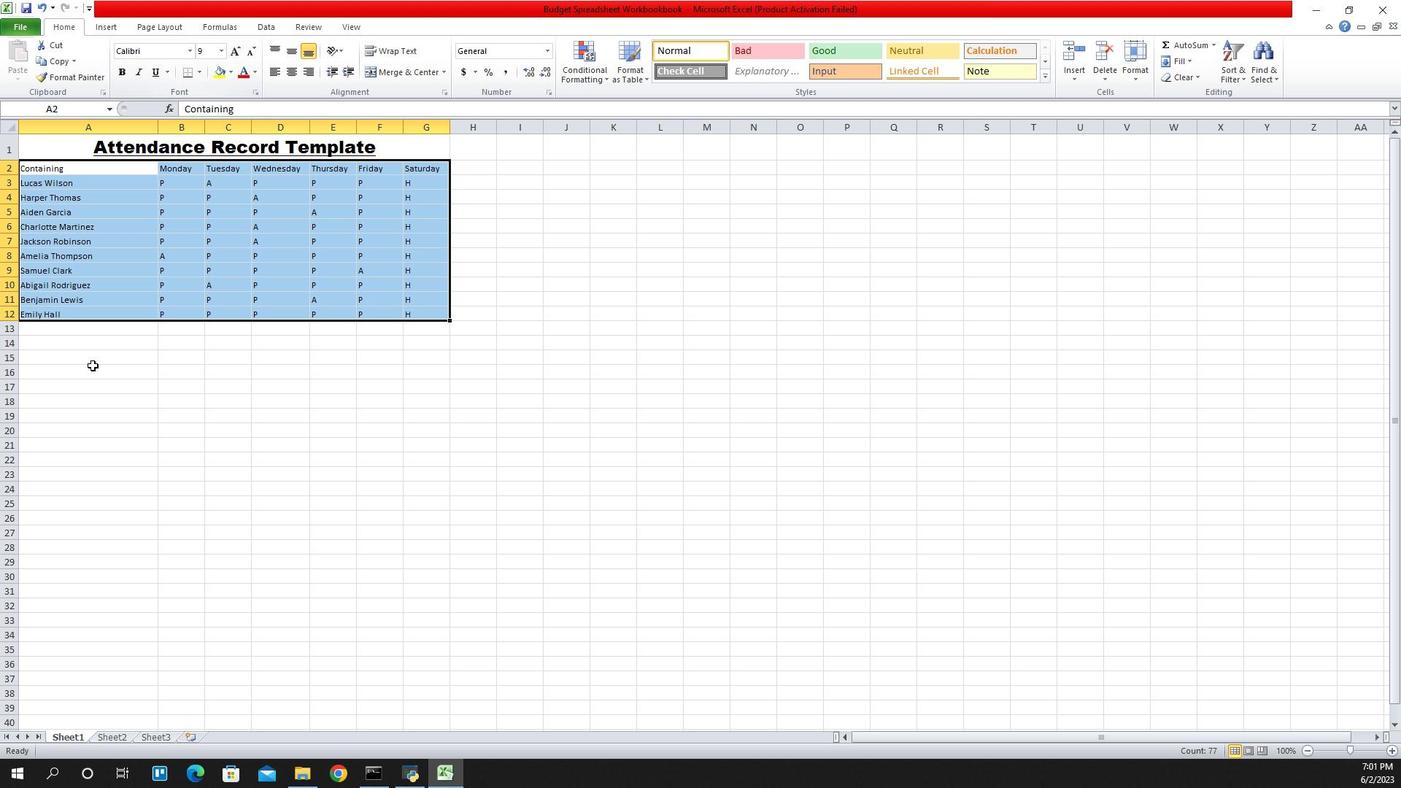 
Action: Mouse pressed left at (1081, 366)
Screenshot: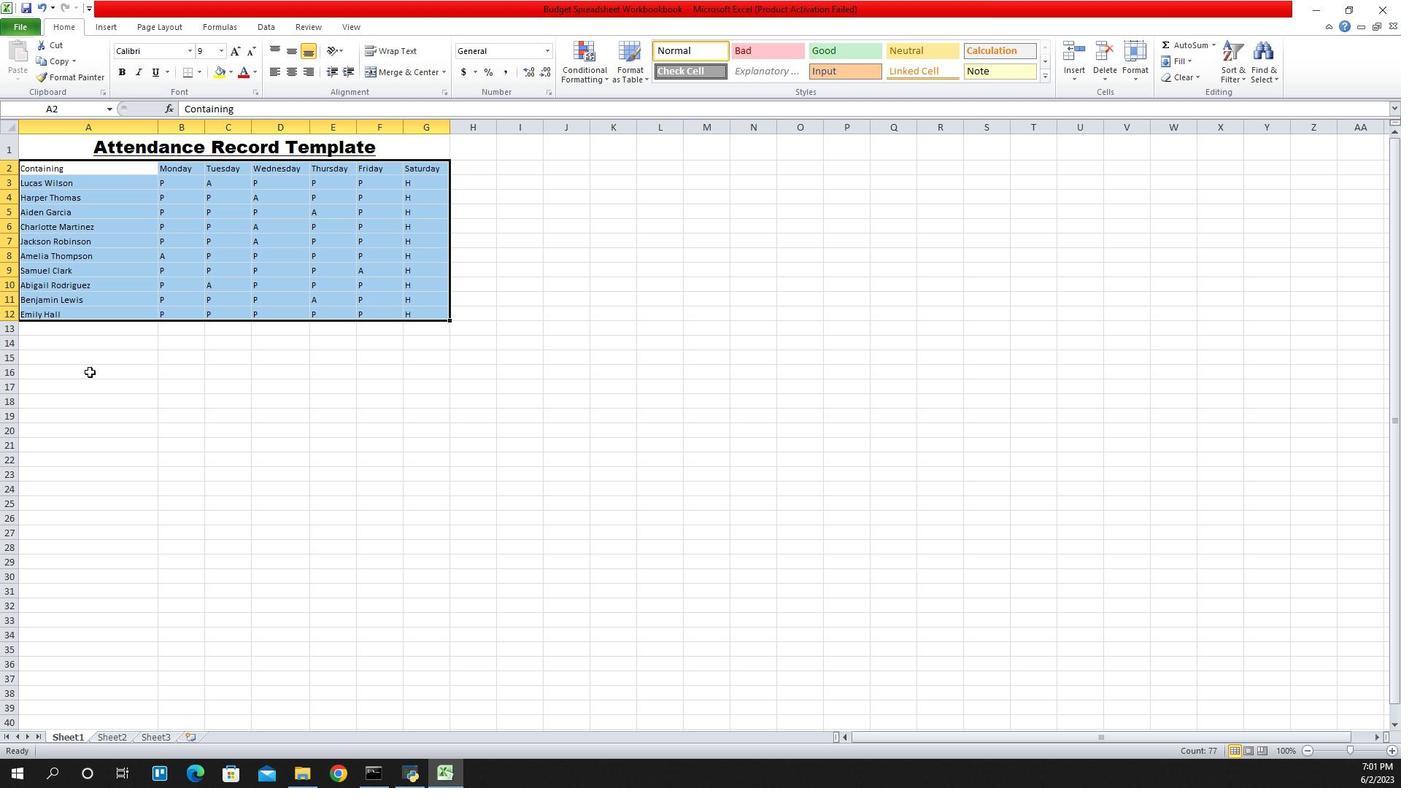 
Action: Mouse moved to (1047, 140)
Screenshot: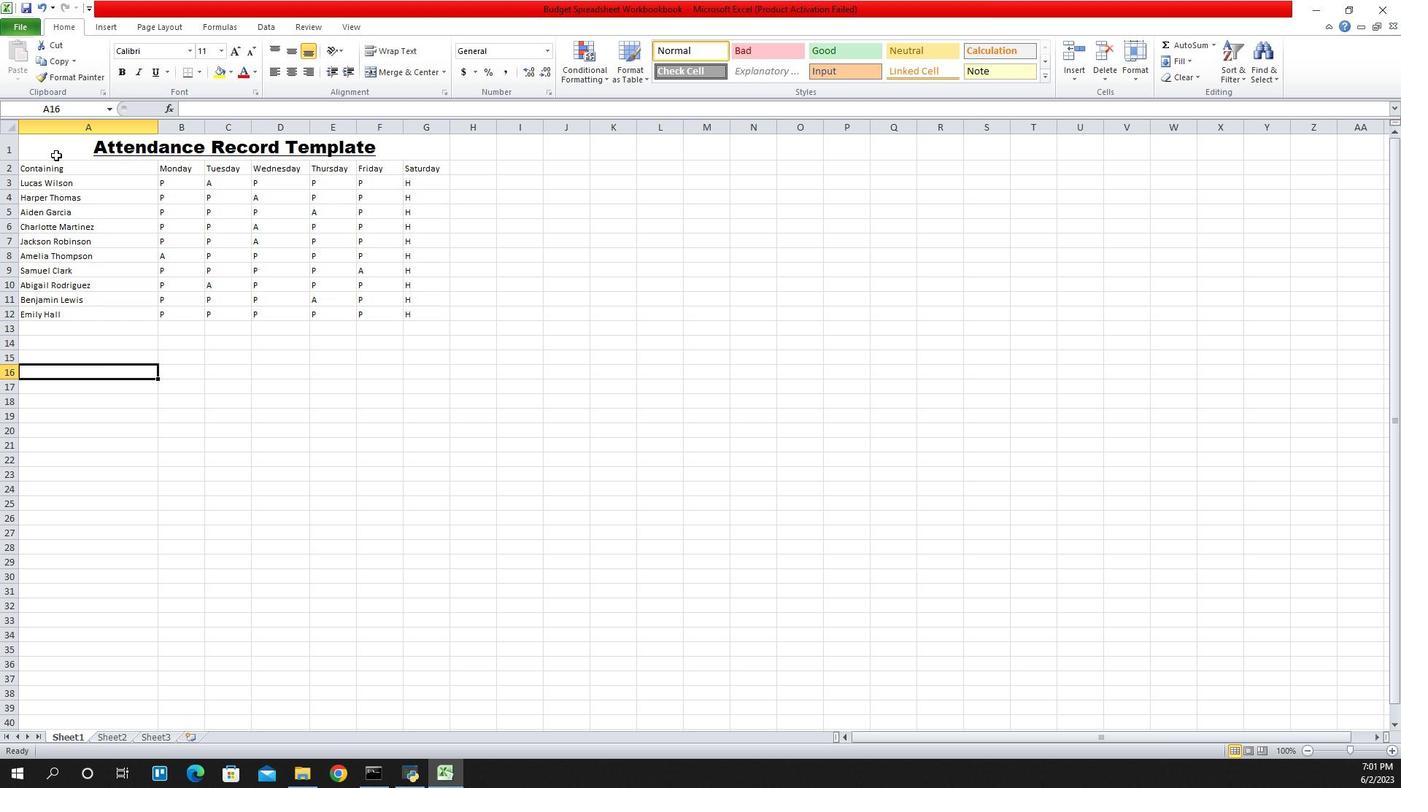 
Action: Mouse pressed left at (1047, 140)
Screenshot: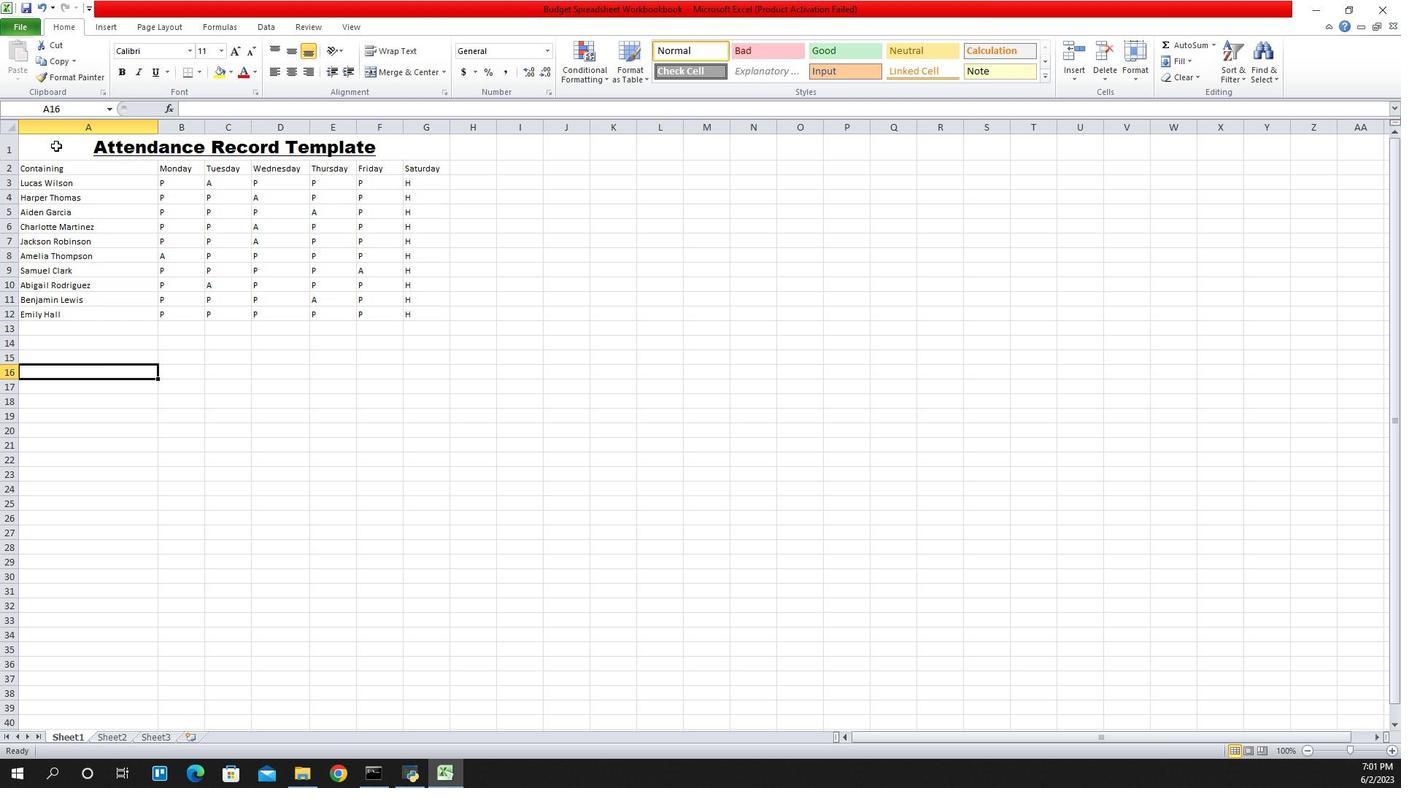
Action: Mouse moved to (1281, 67)
Screenshot: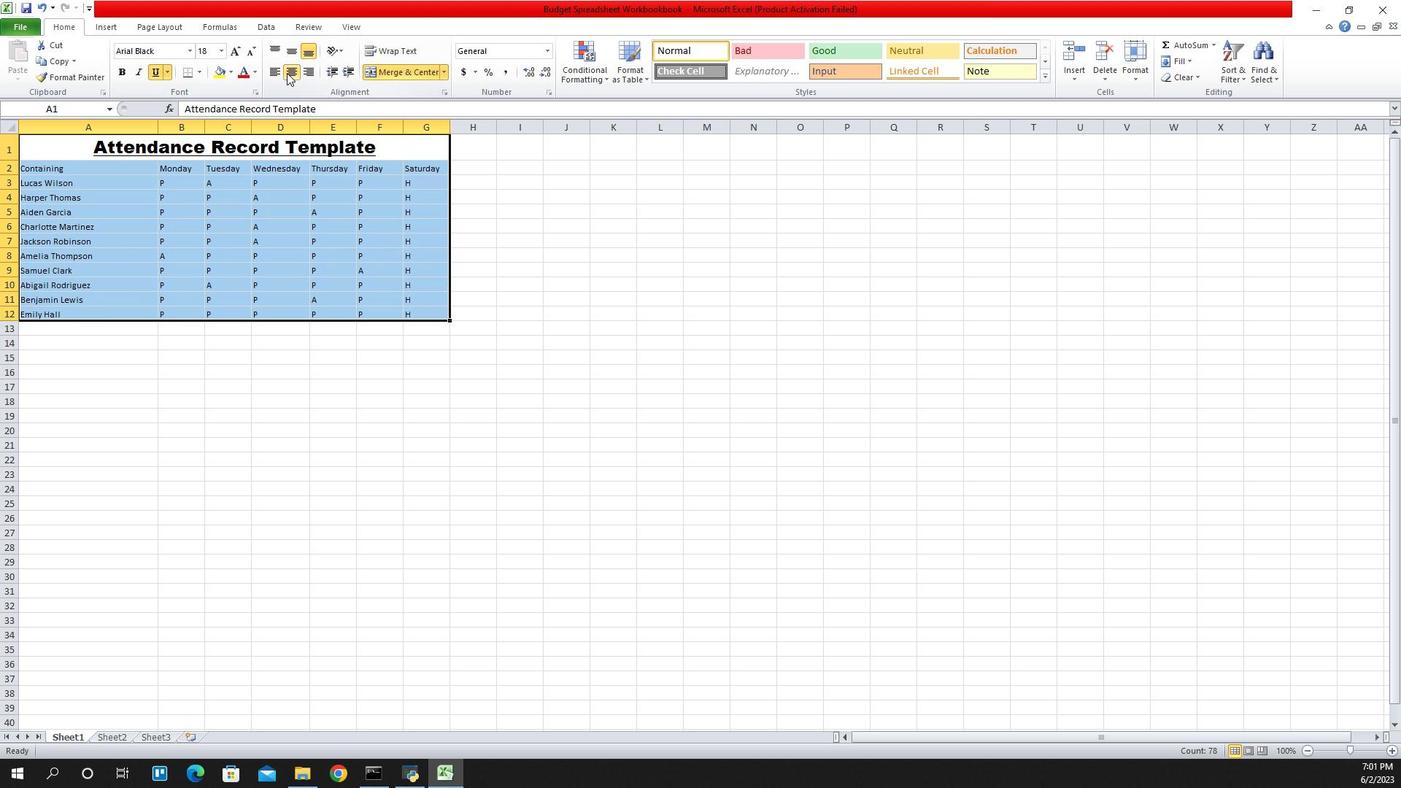 
Action: Mouse pressed left at (1281, 67)
Screenshot: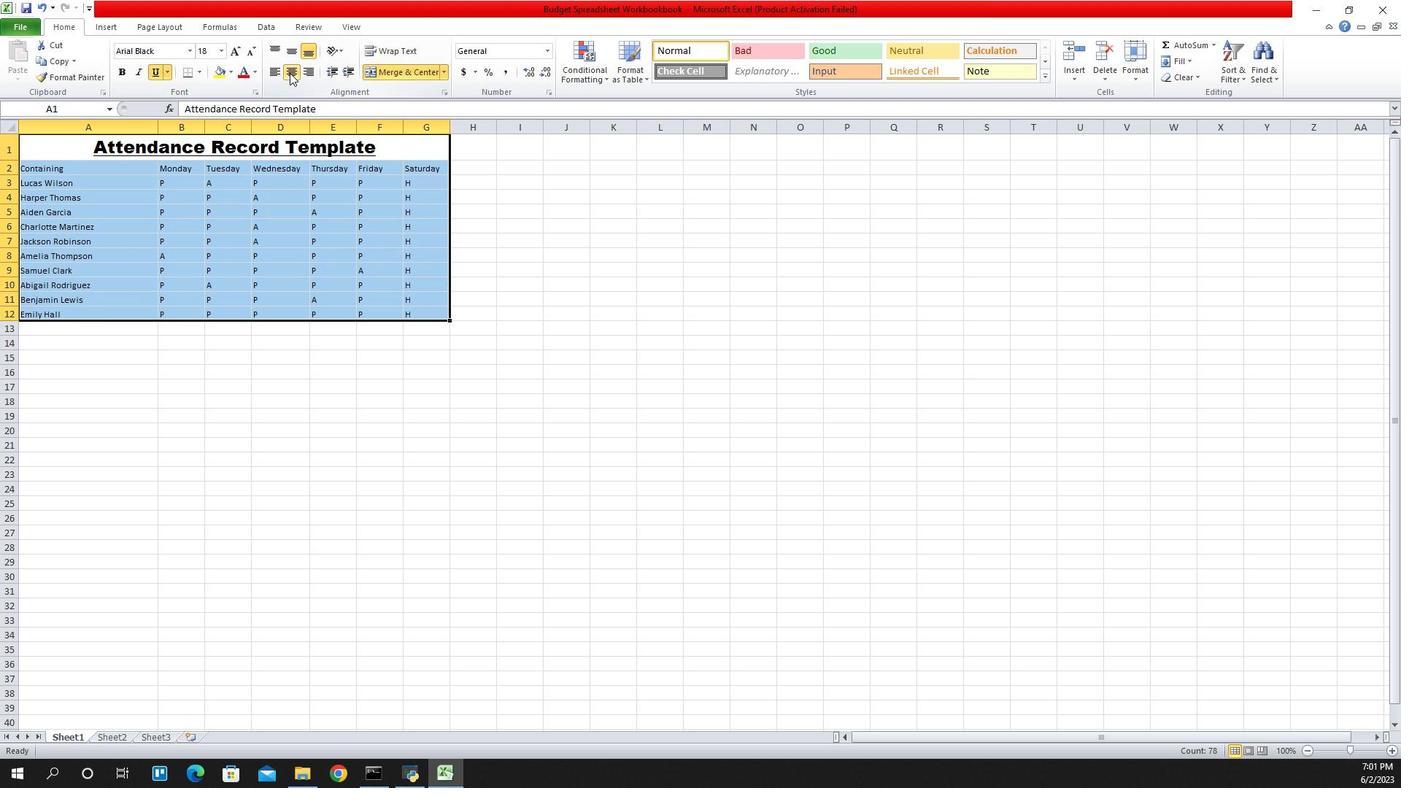 
Action: Mouse pressed left at (1281, 67)
Screenshot: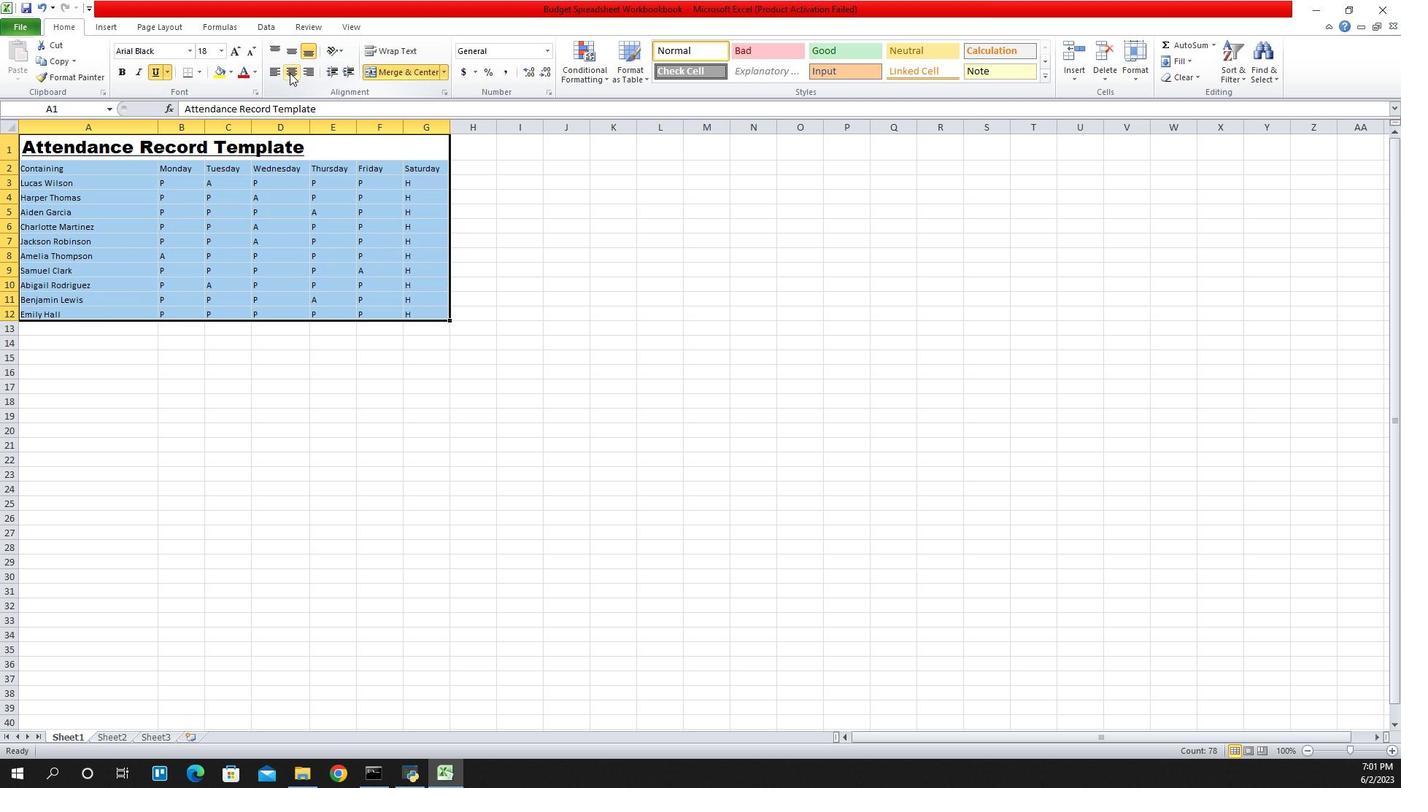 
Action: Mouse moved to (1246, 143)
Screenshot: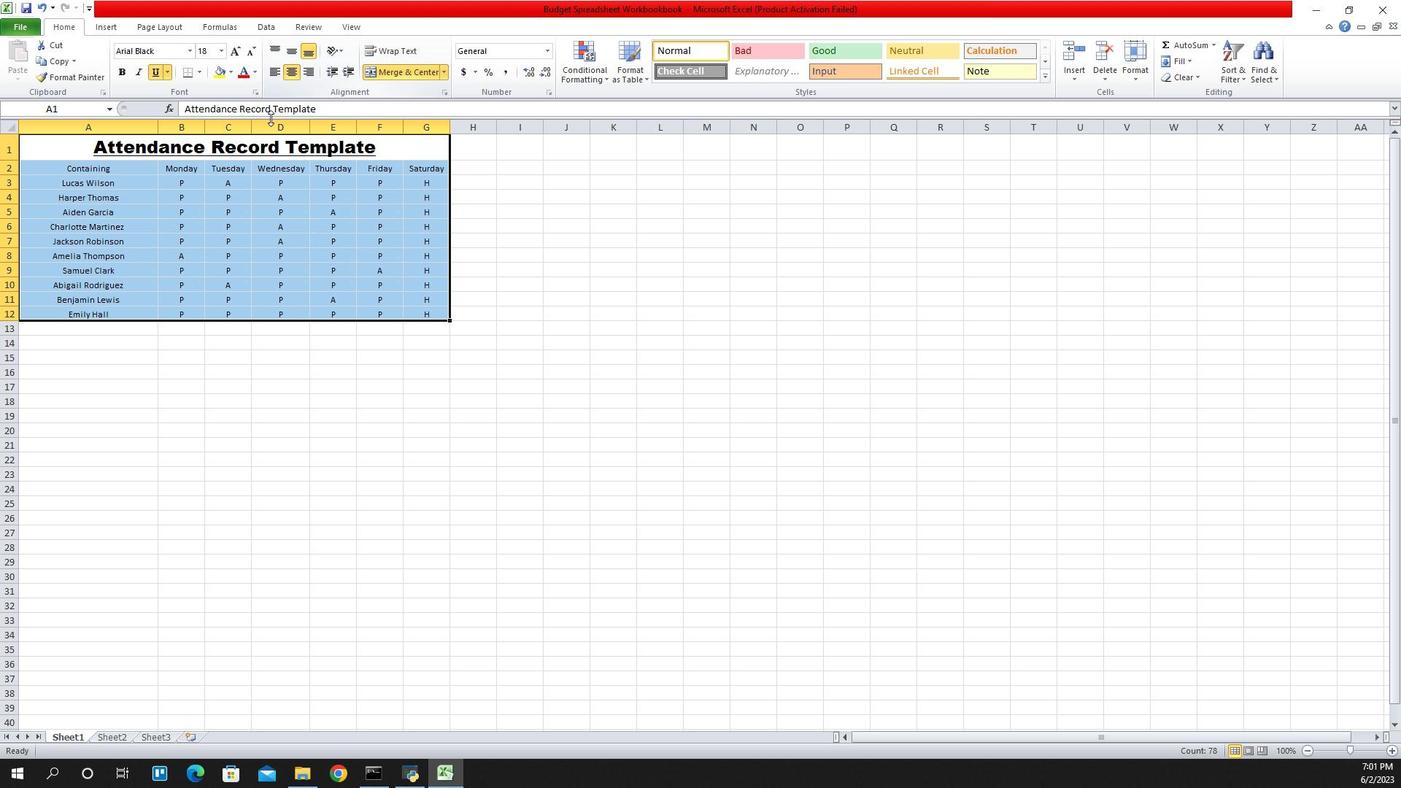 
